 Task: Create a due date automation trigger when advanced on, on the monday of the week before a card is due add dates starting this week at 11:00 AM.
Action: Mouse moved to (1227, 90)
Screenshot: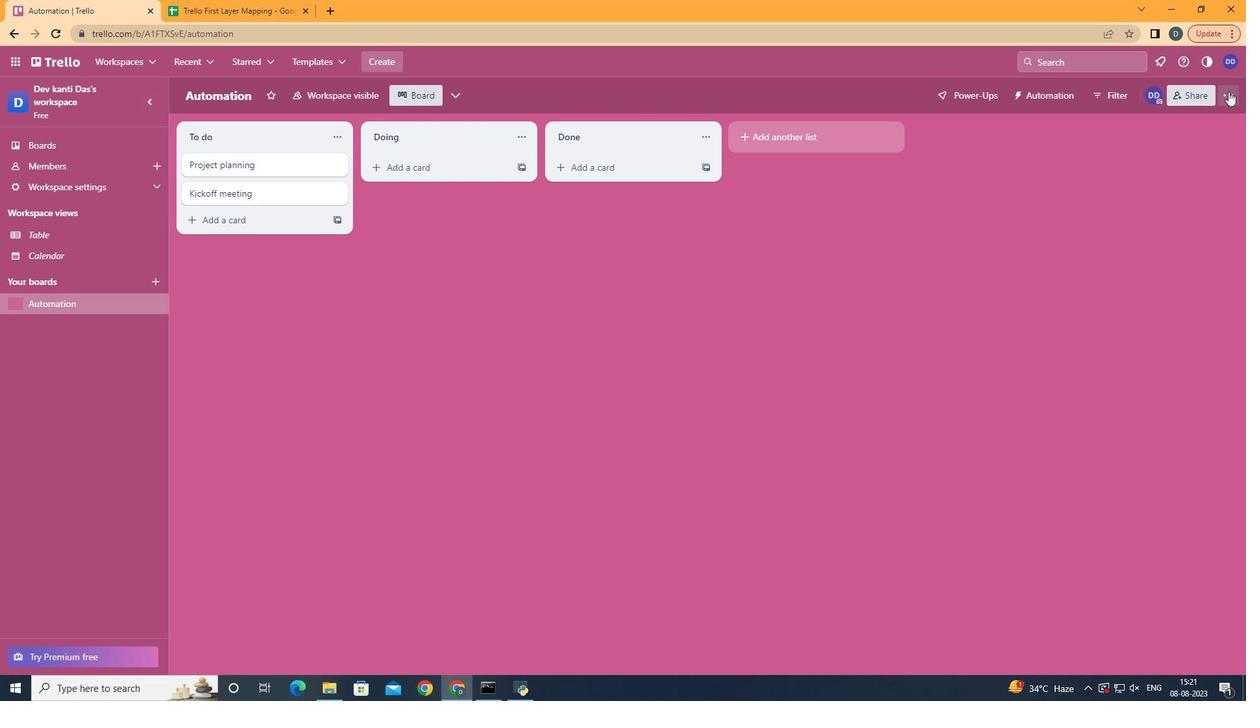 
Action: Mouse pressed left at (1227, 90)
Screenshot: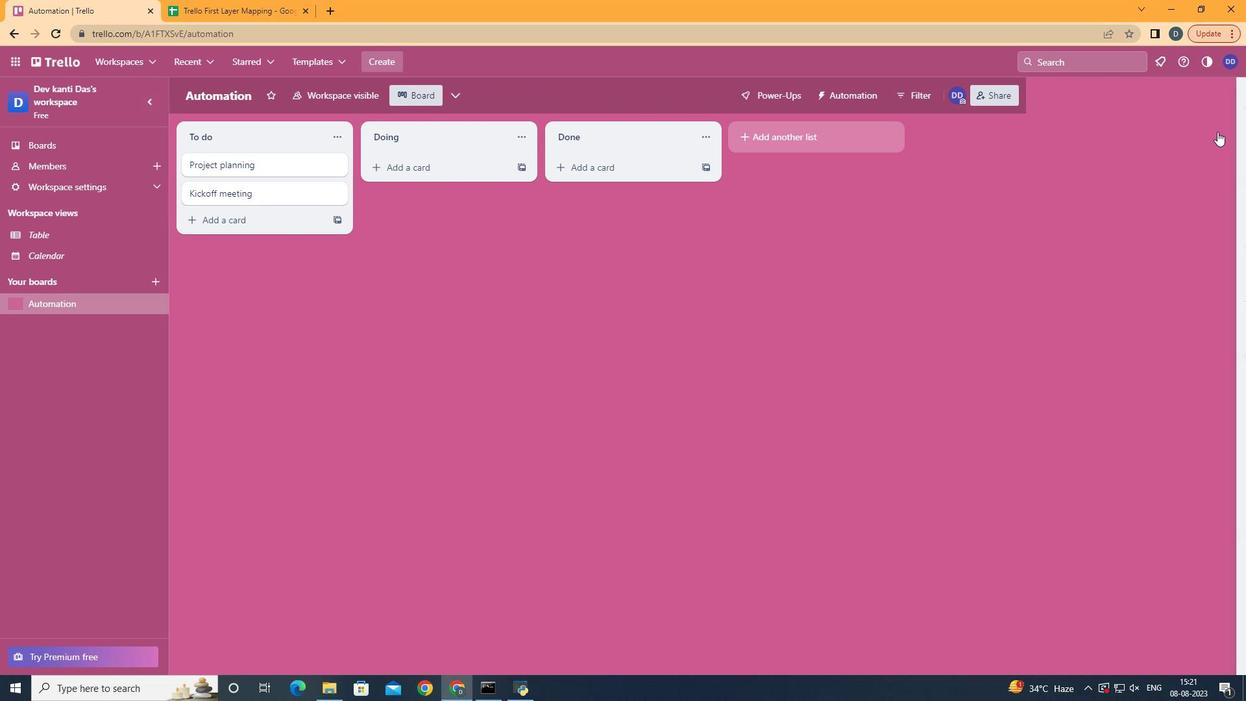 
Action: Mouse moved to (1091, 272)
Screenshot: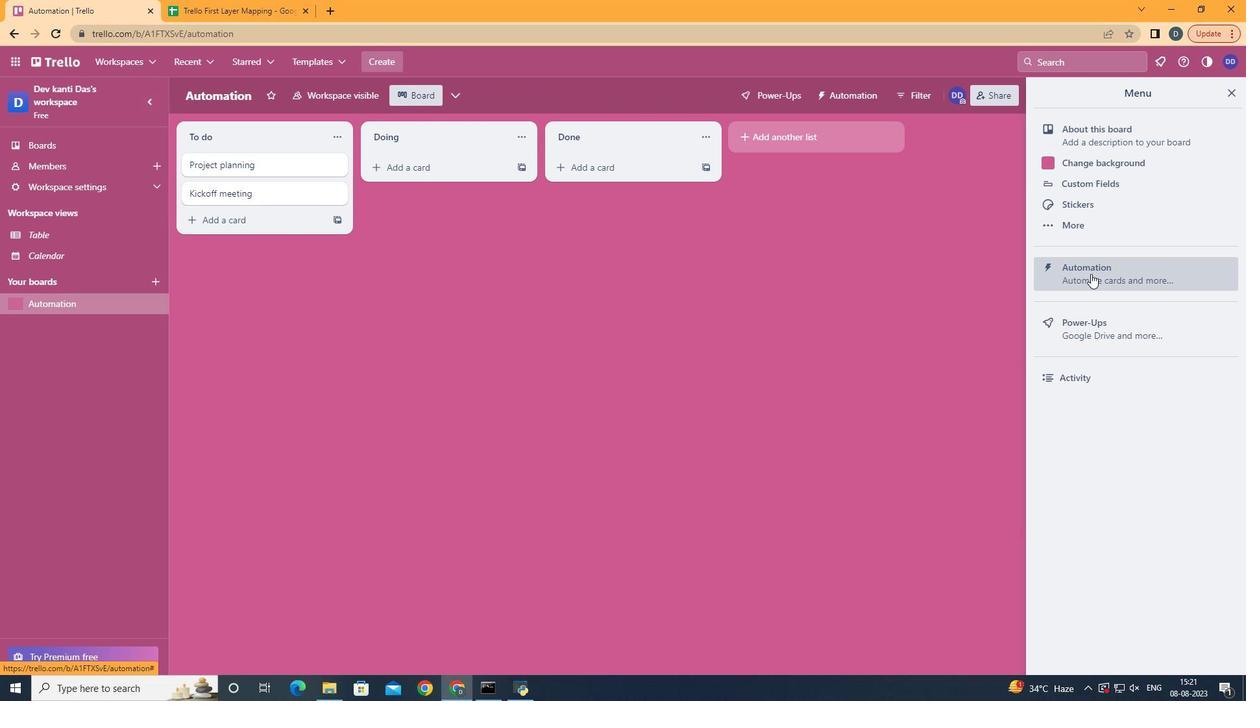 
Action: Mouse pressed left at (1091, 272)
Screenshot: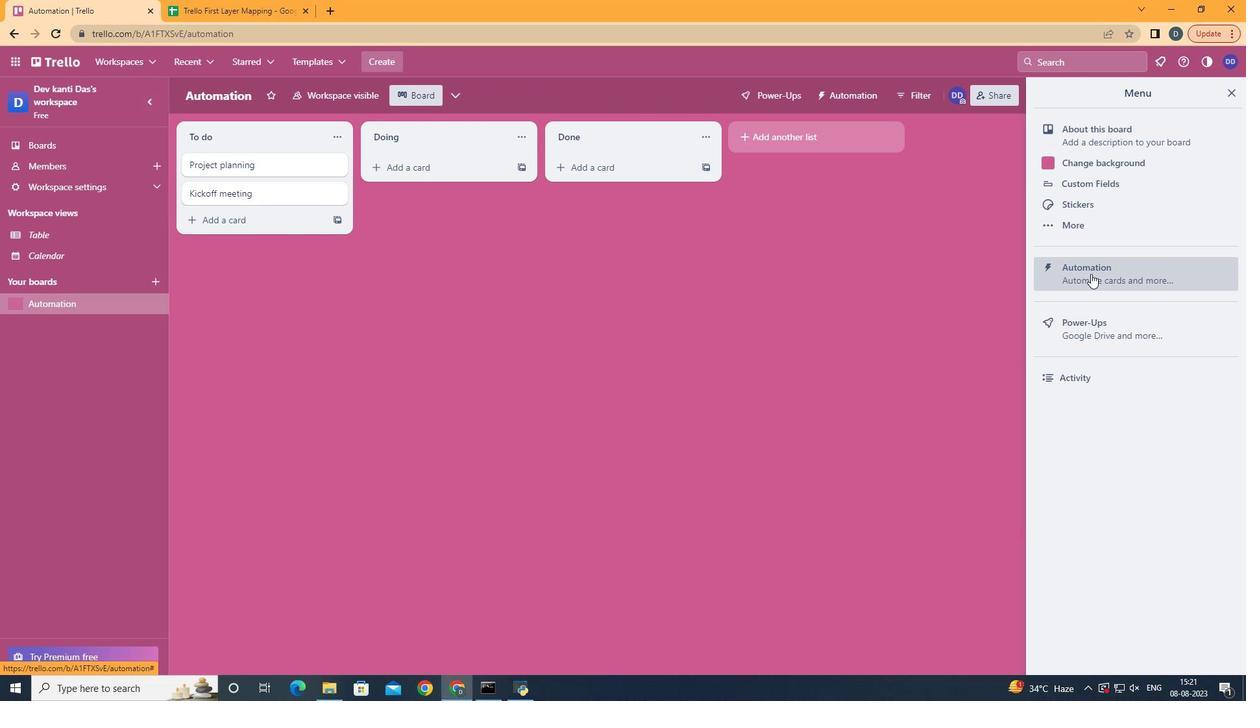 
Action: Mouse moved to (227, 257)
Screenshot: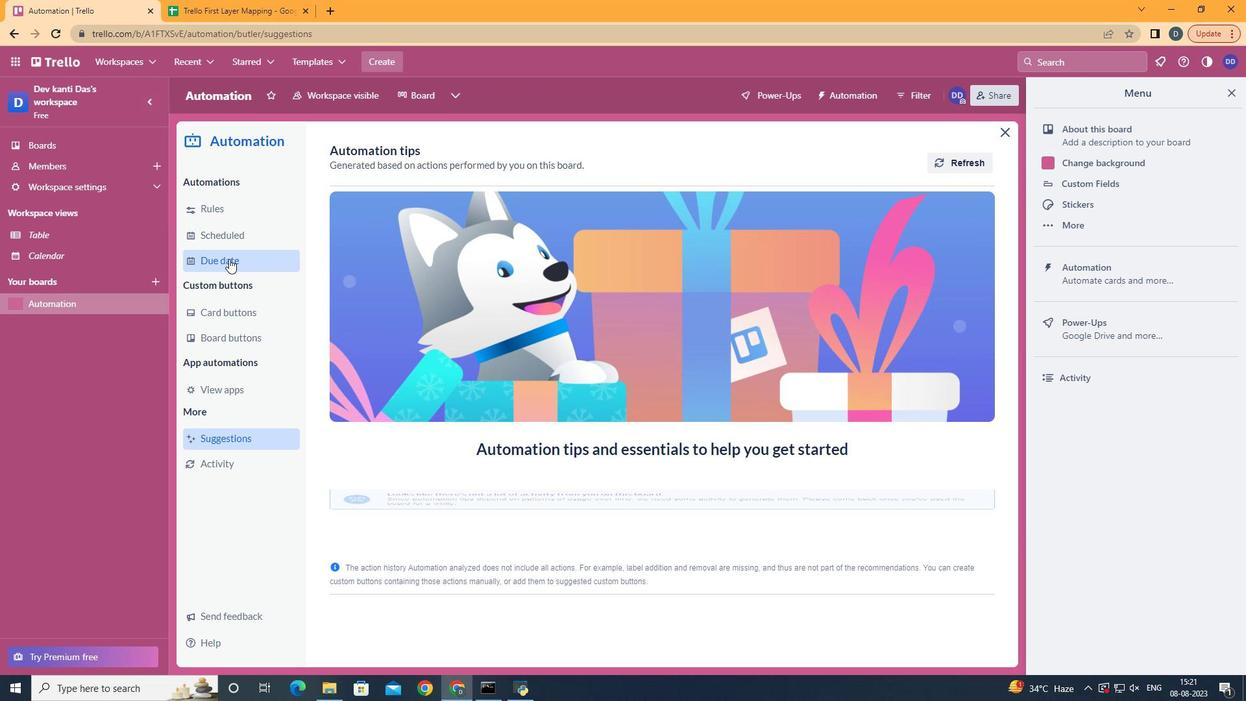 
Action: Mouse pressed left at (227, 257)
Screenshot: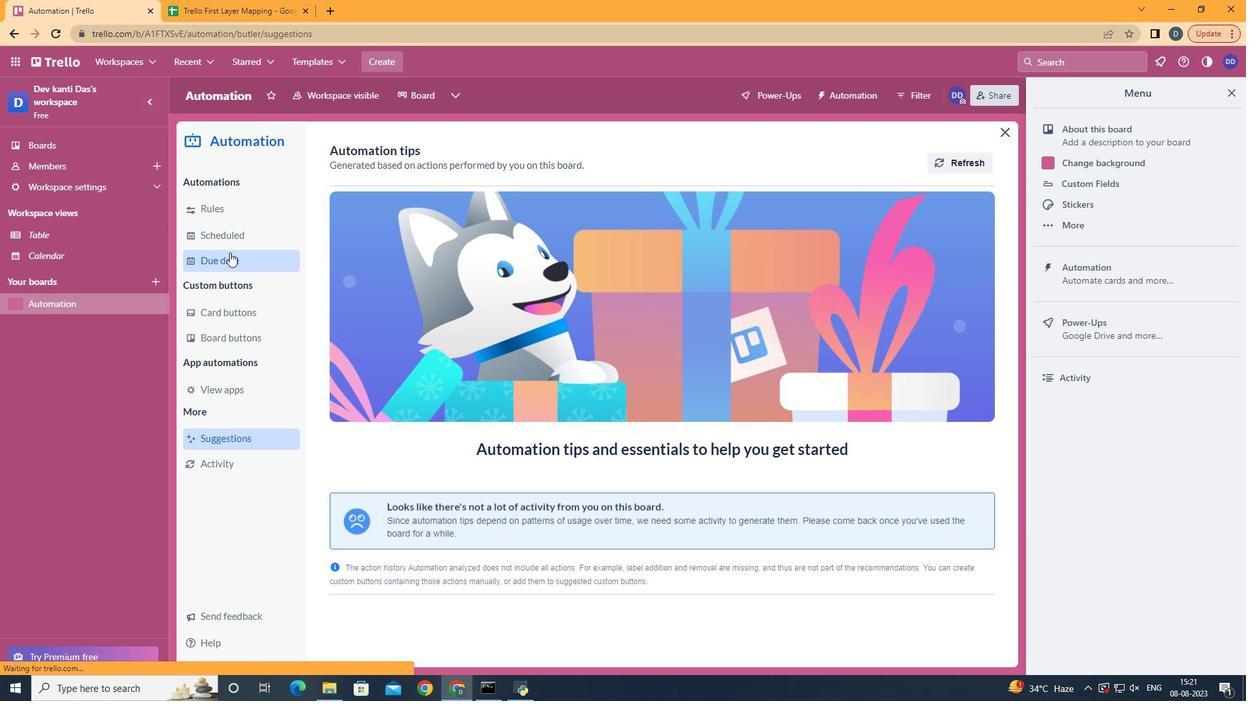 
Action: Mouse moved to (909, 165)
Screenshot: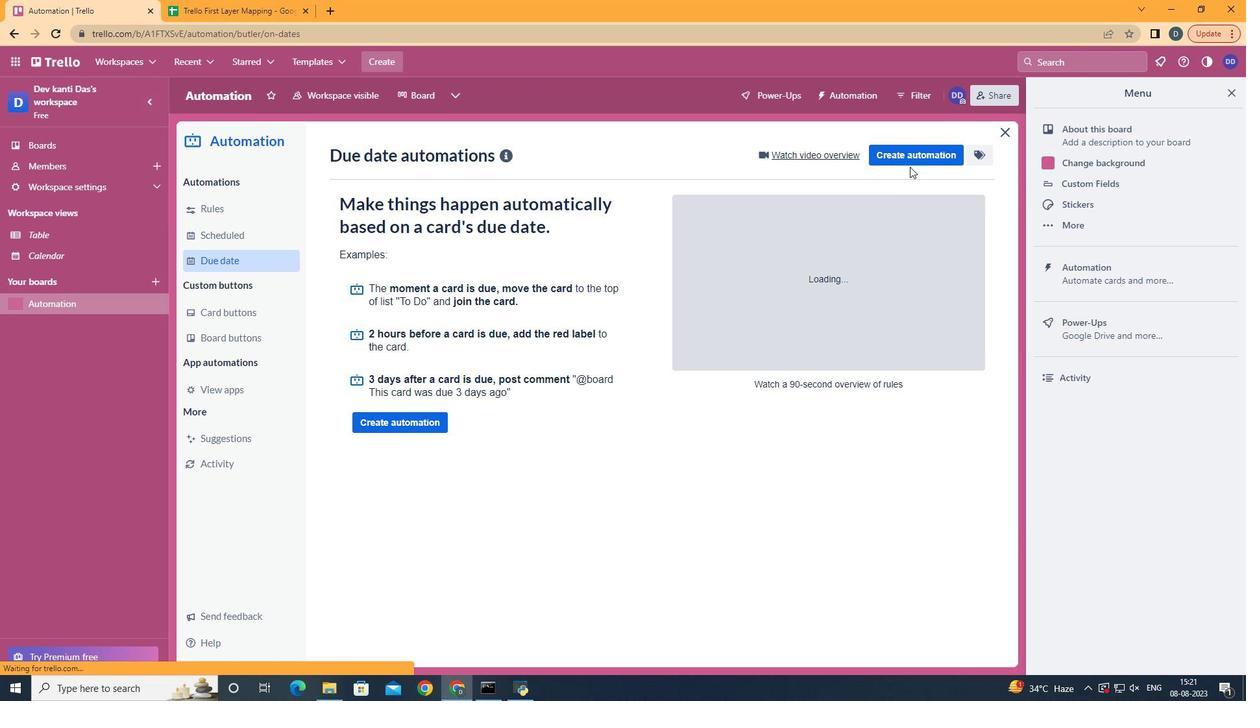 
Action: Mouse pressed left at (909, 165)
Screenshot: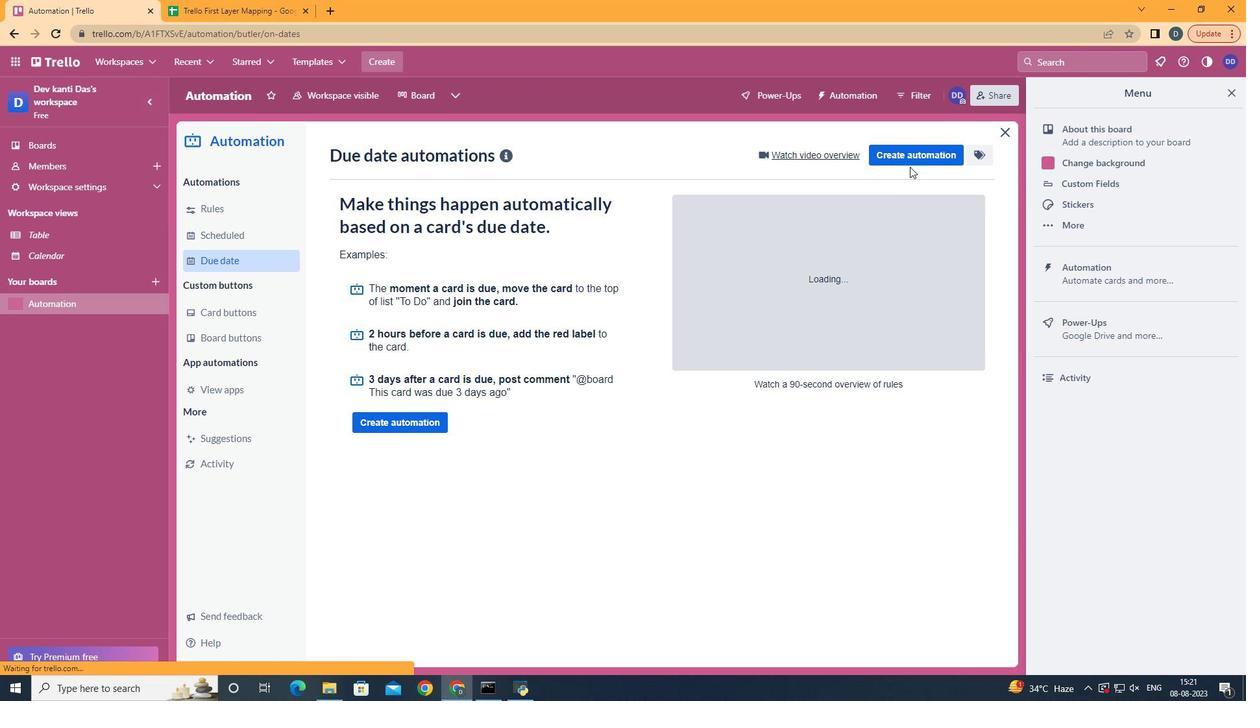 
Action: Mouse moved to (908, 158)
Screenshot: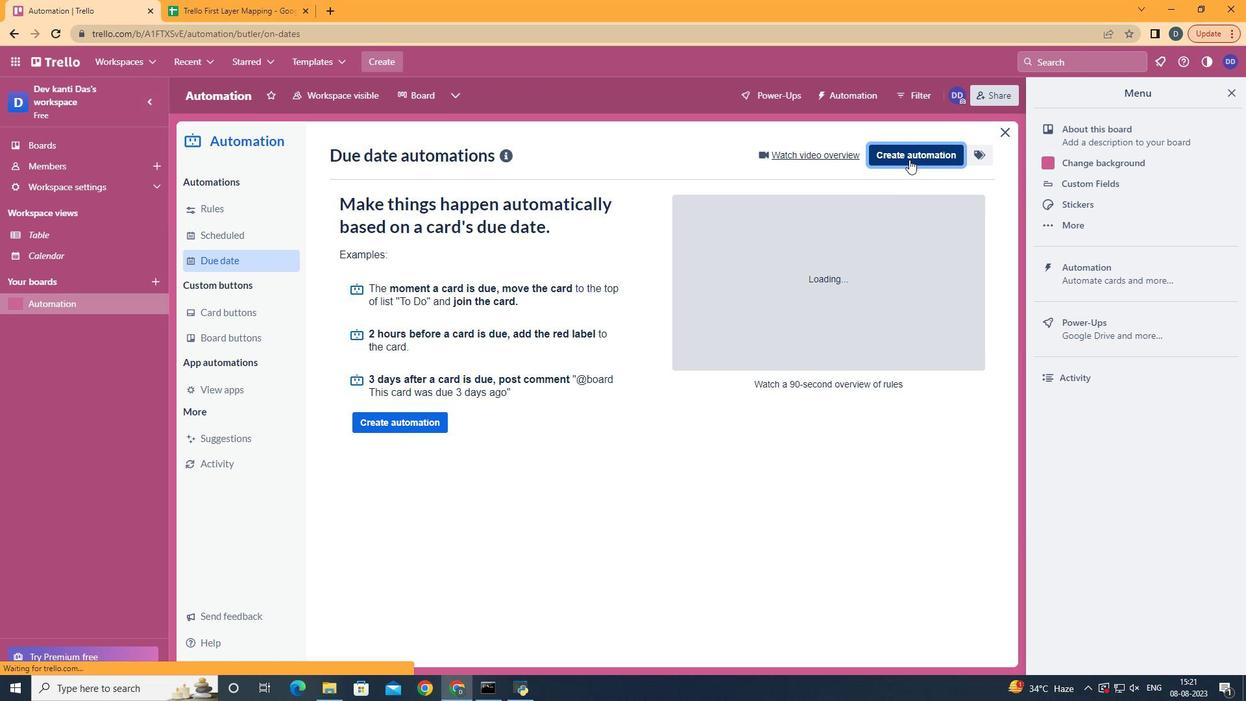 
Action: Mouse pressed left at (908, 158)
Screenshot: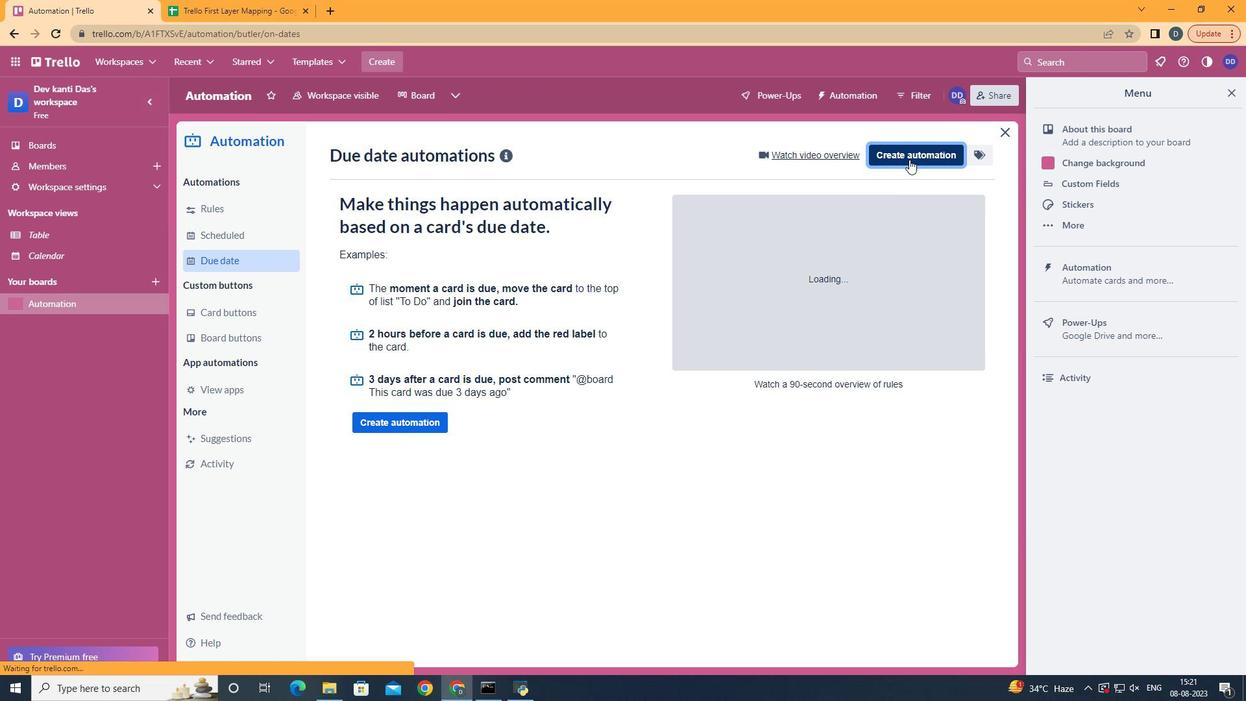 
Action: Mouse moved to (665, 283)
Screenshot: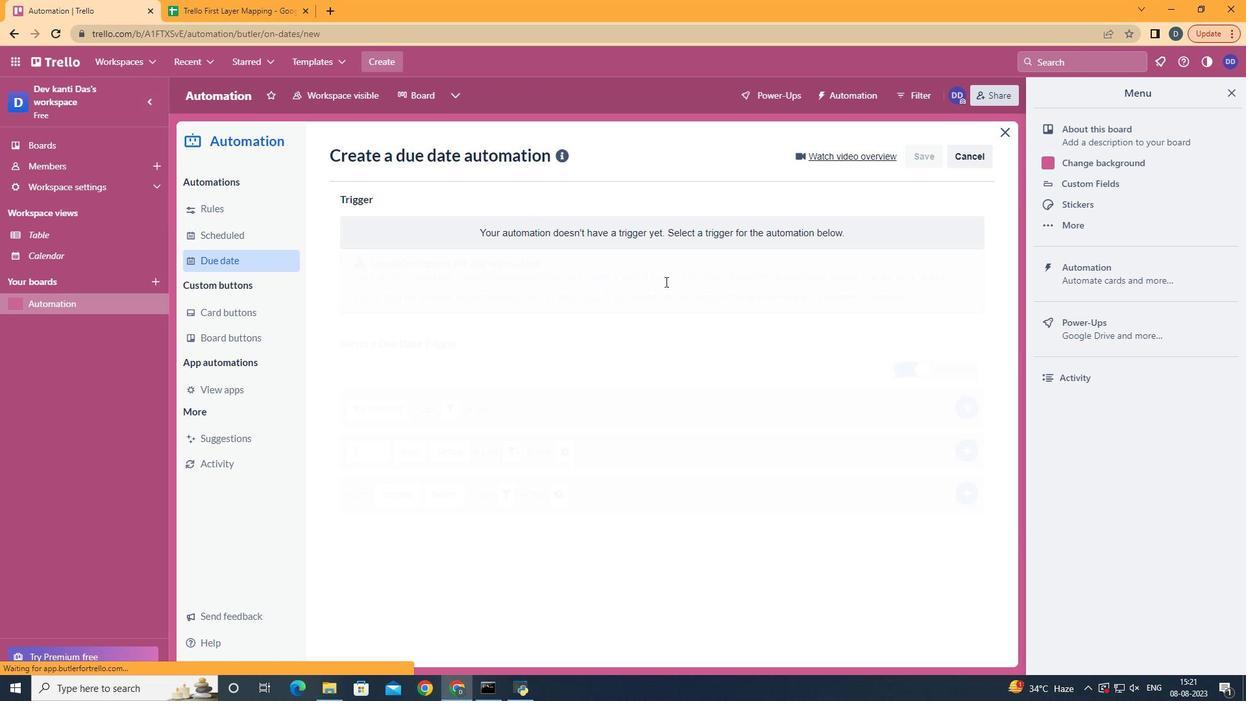 
Action: Mouse pressed left at (665, 283)
Screenshot: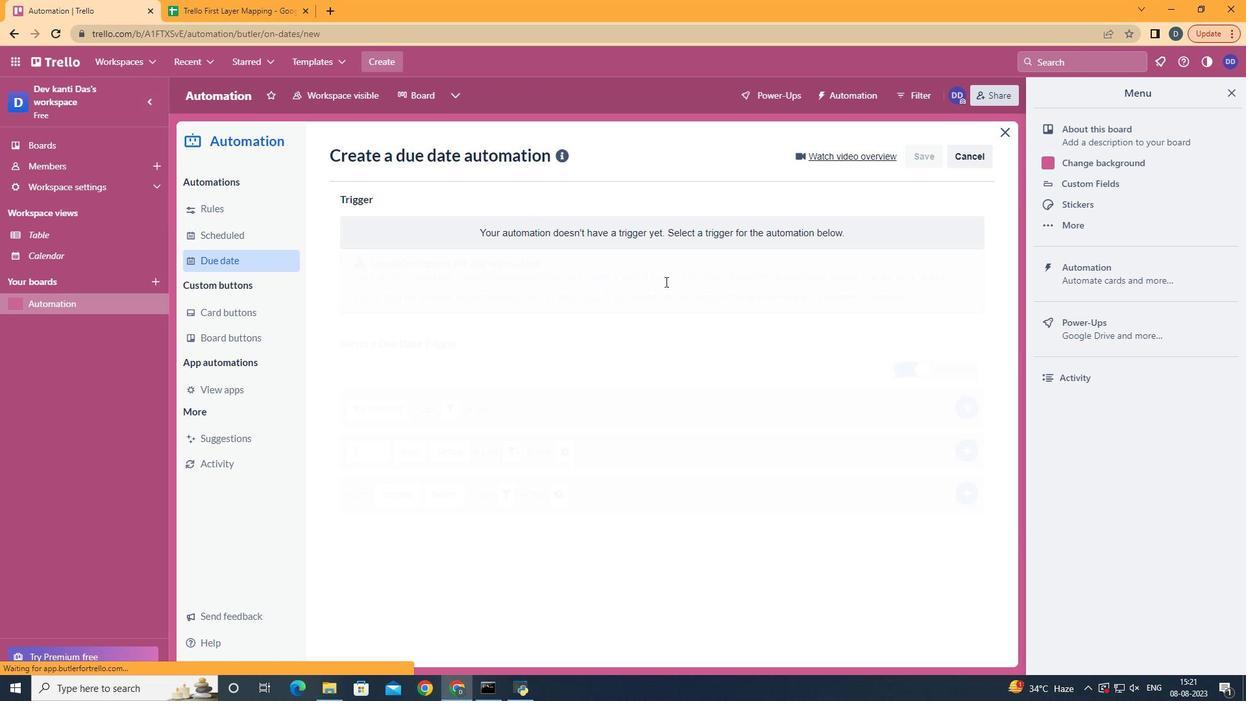 
Action: Mouse moved to (459, 622)
Screenshot: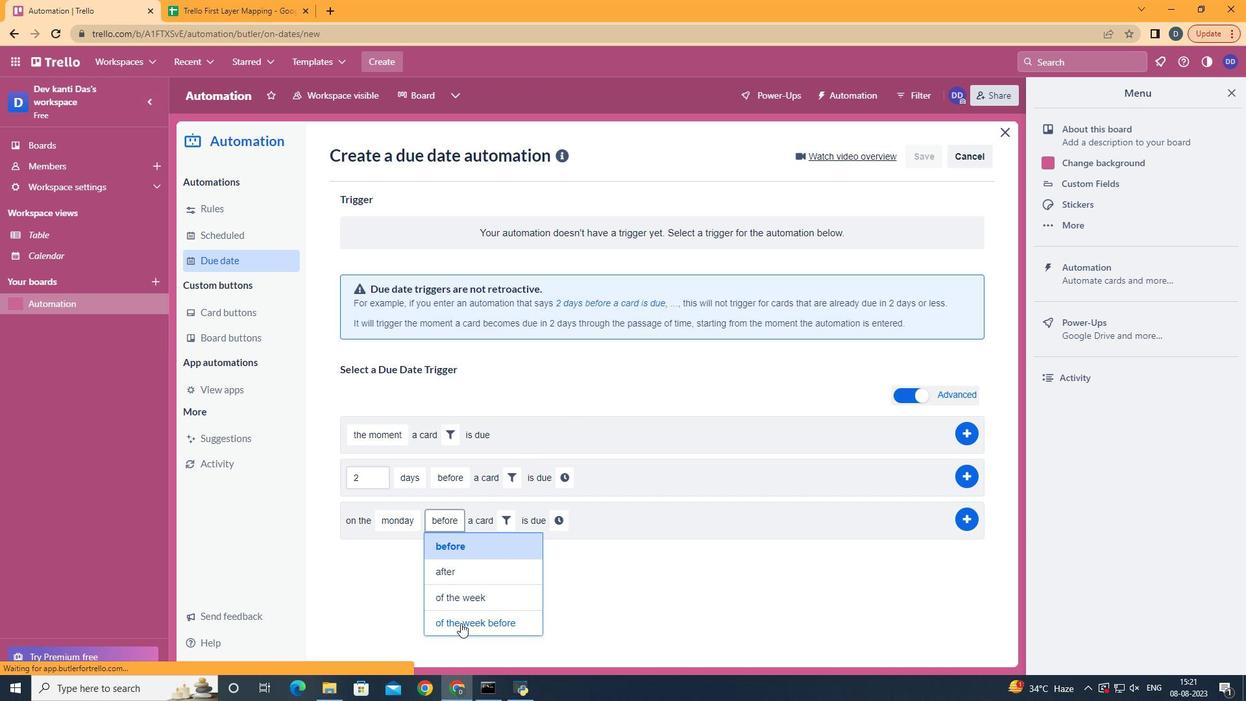 
Action: Mouse pressed left at (459, 622)
Screenshot: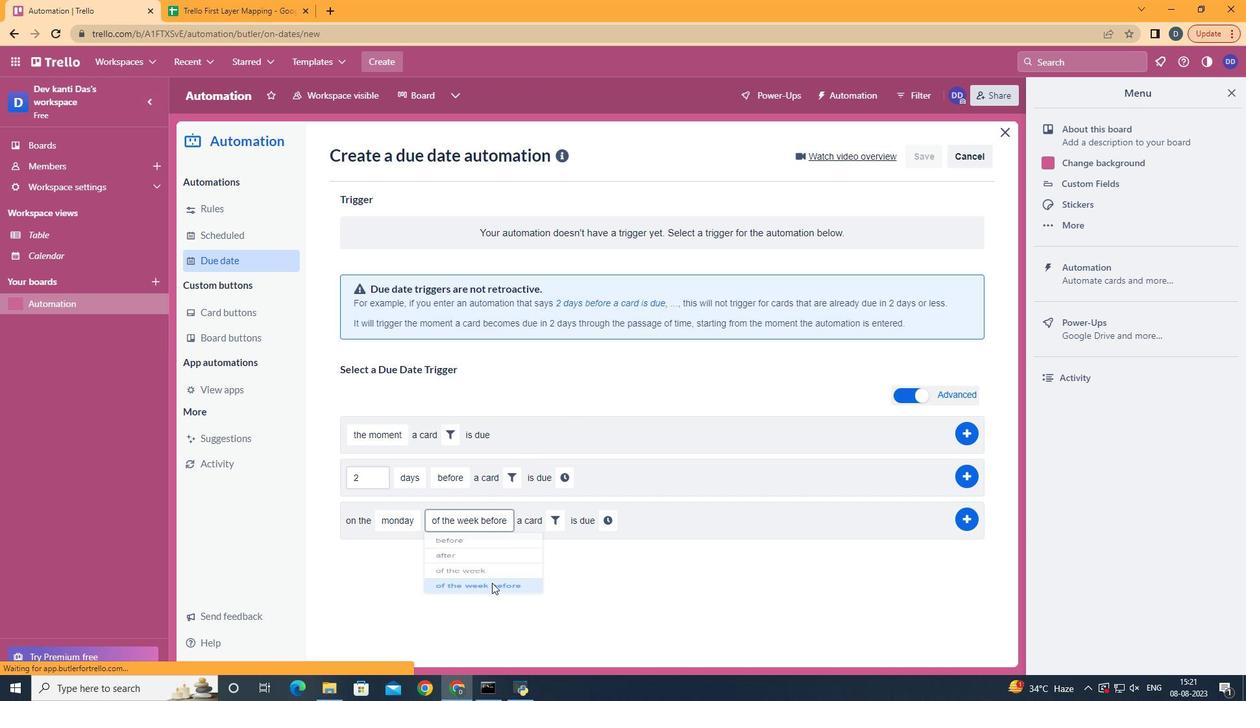 
Action: Mouse moved to (551, 518)
Screenshot: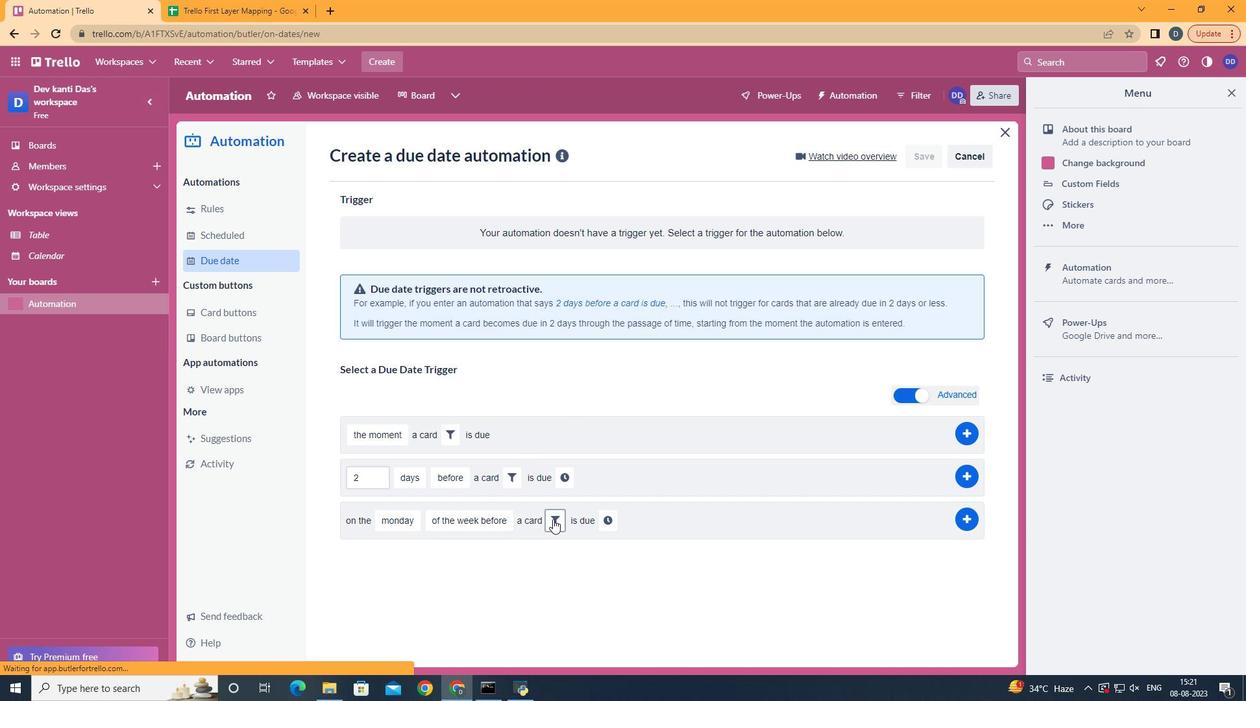 
Action: Mouse pressed left at (551, 518)
Screenshot: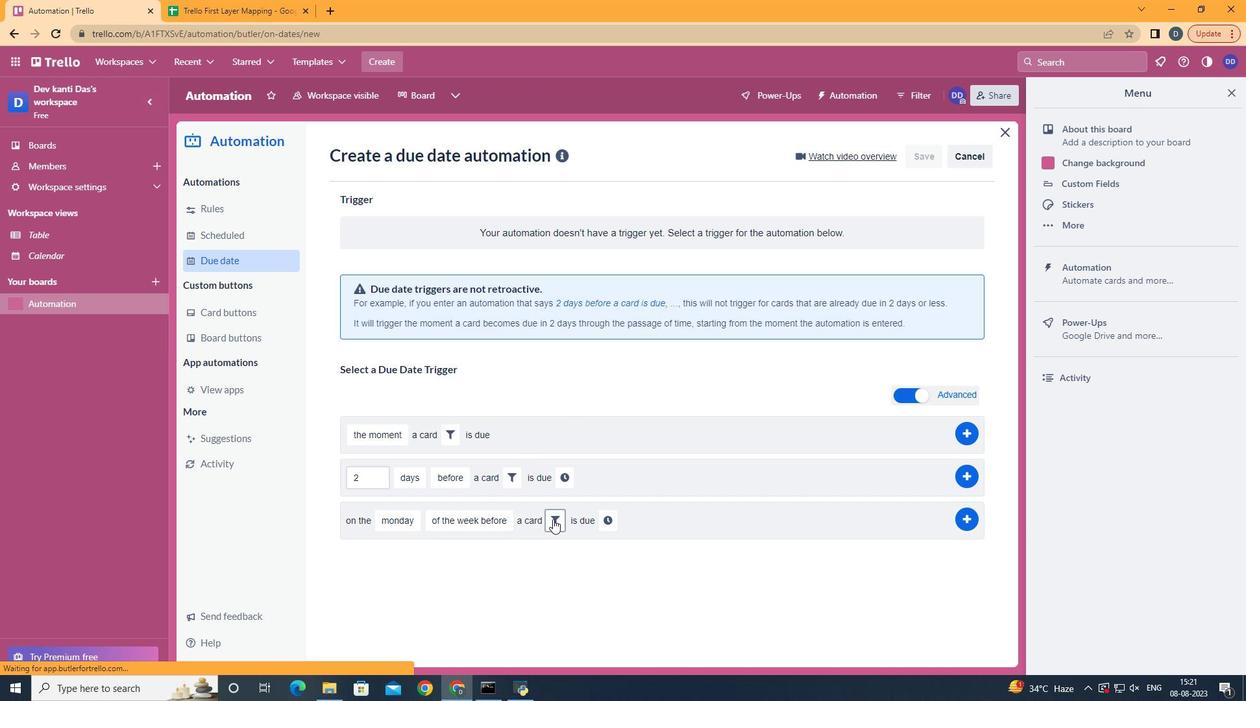 
Action: Mouse moved to (612, 562)
Screenshot: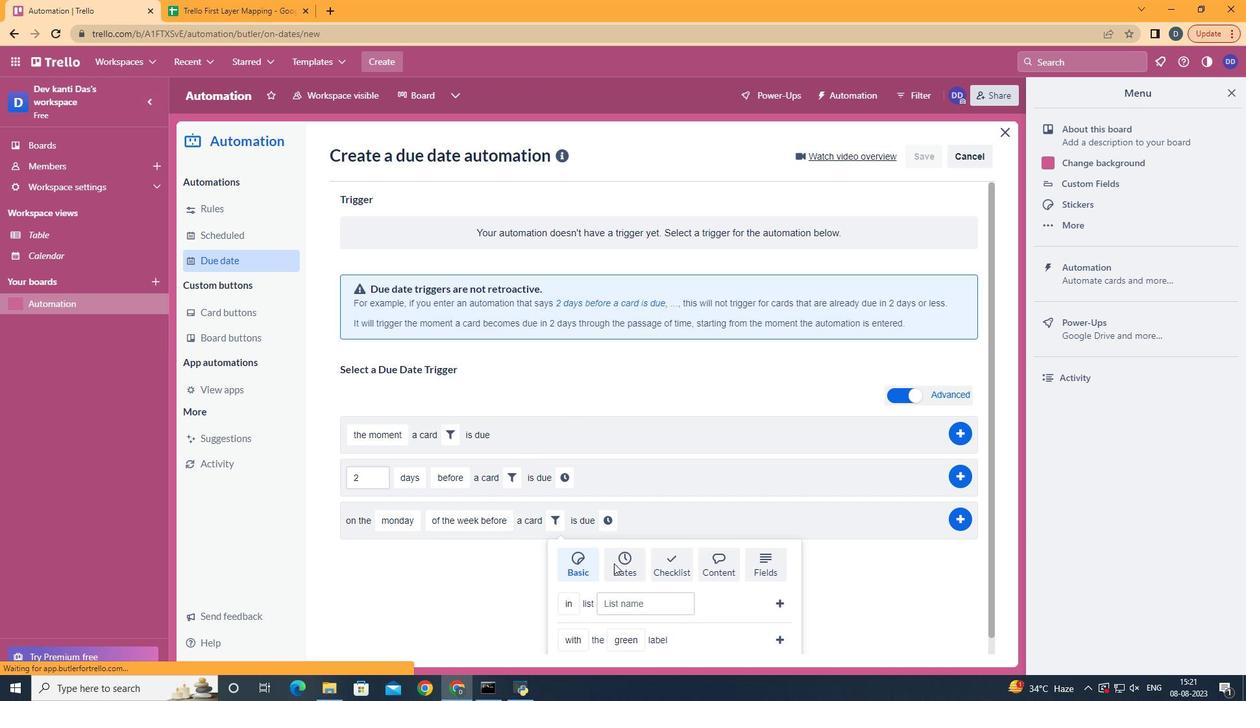 
Action: Mouse pressed left at (612, 562)
Screenshot: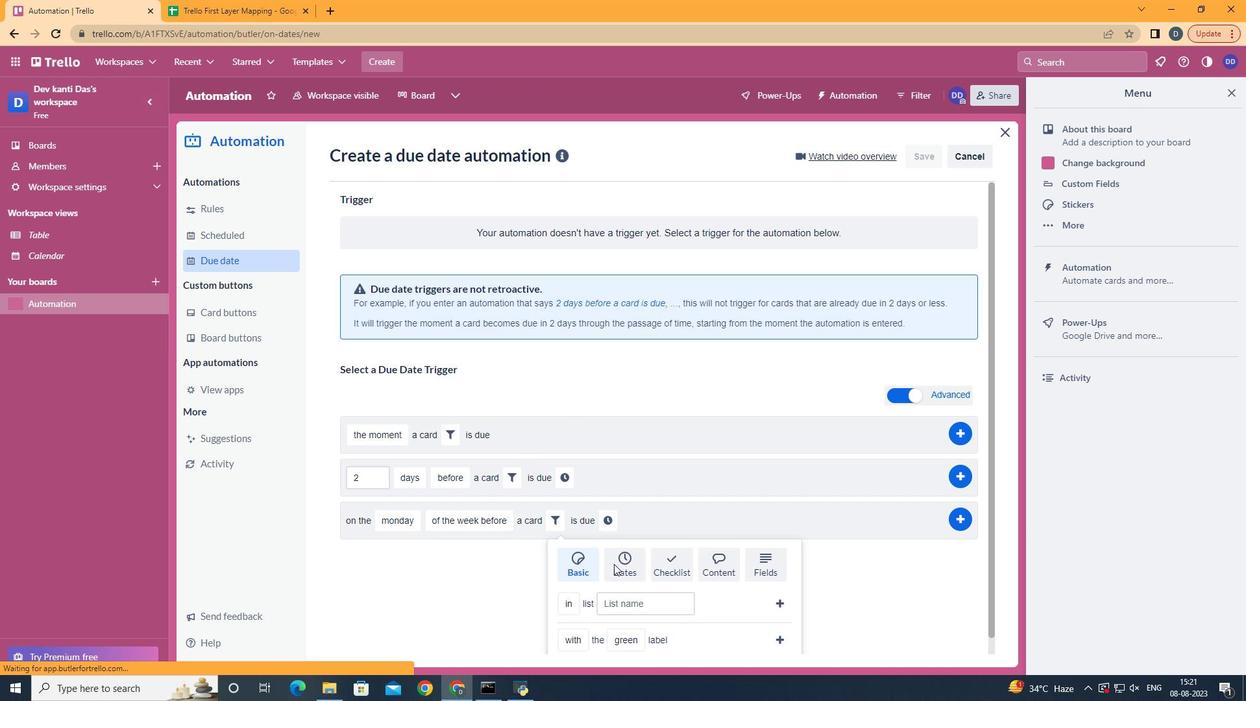 
Action: Mouse moved to (627, 568)
Screenshot: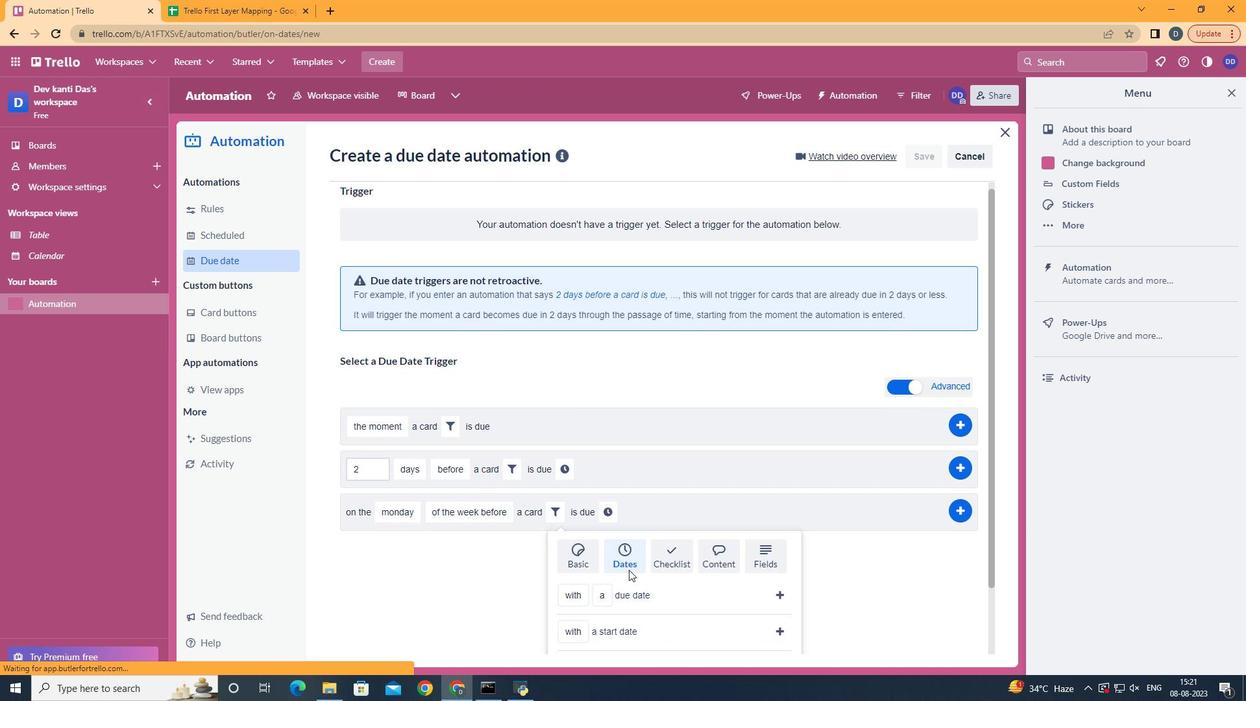 
Action: Mouse scrolled (627, 568) with delta (0, 0)
Screenshot: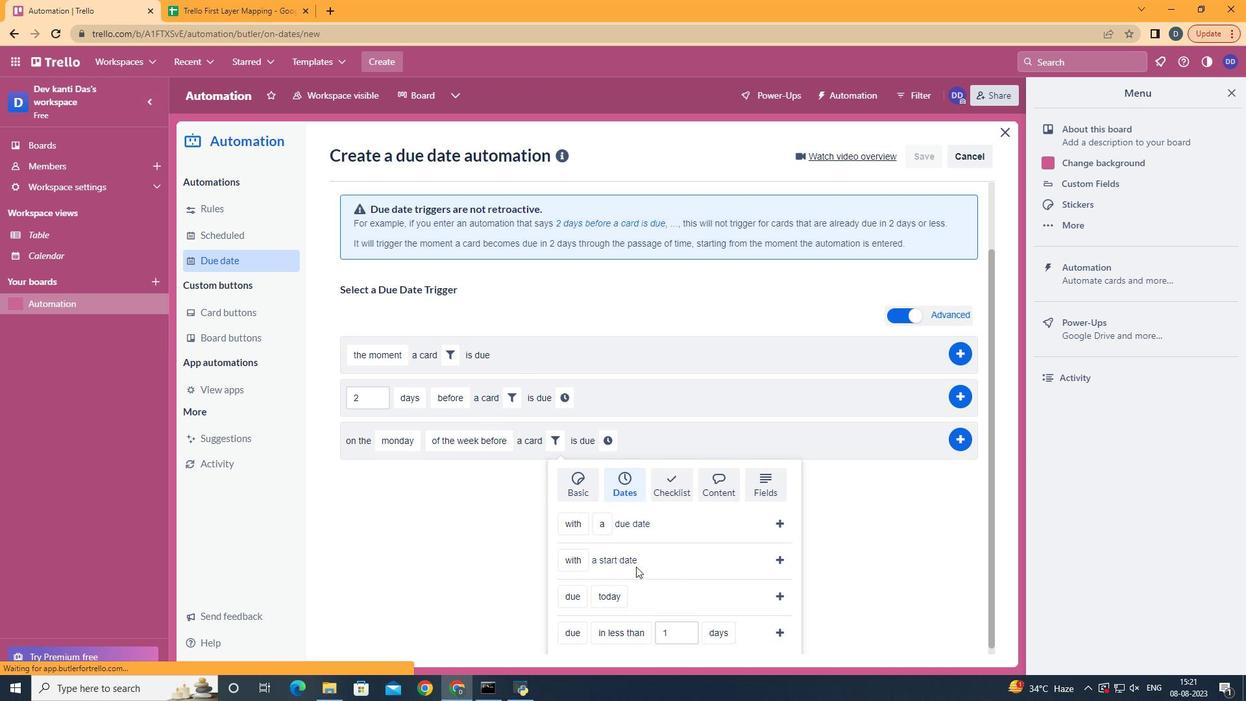 
Action: Mouse scrolled (627, 568) with delta (0, 0)
Screenshot: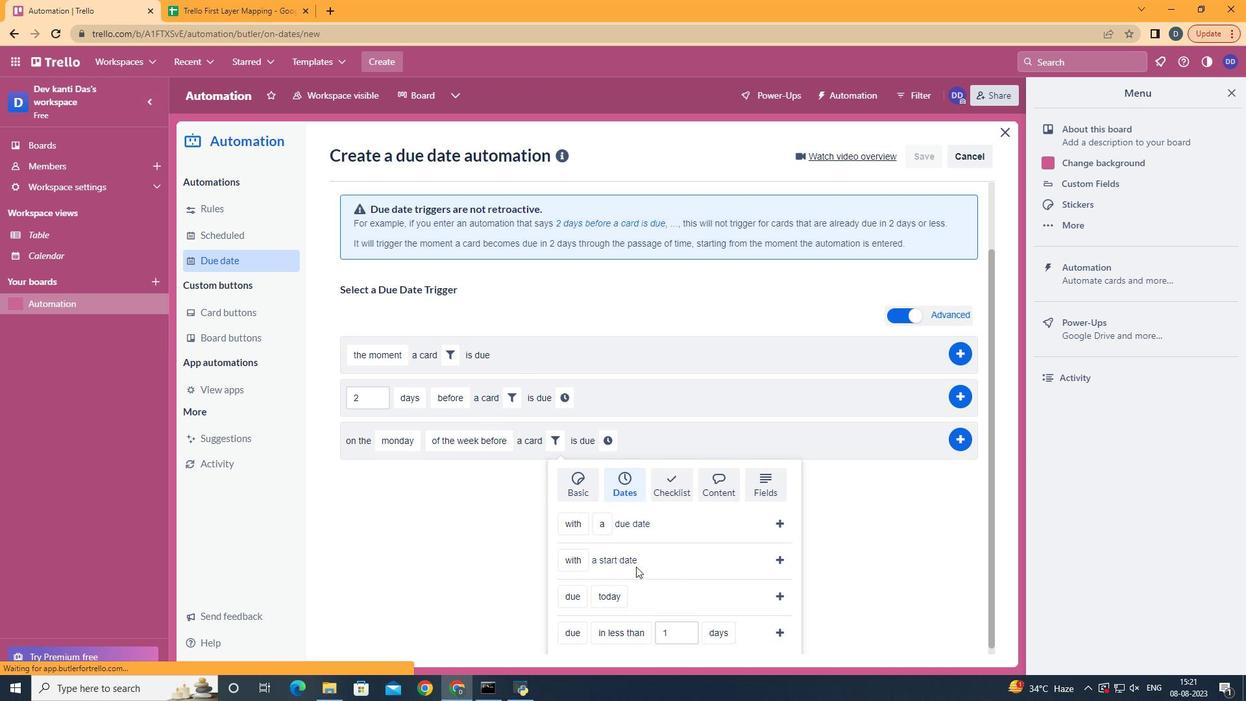 
Action: Mouse scrolled (627, 568) with delta (0, 0)
Screenshot: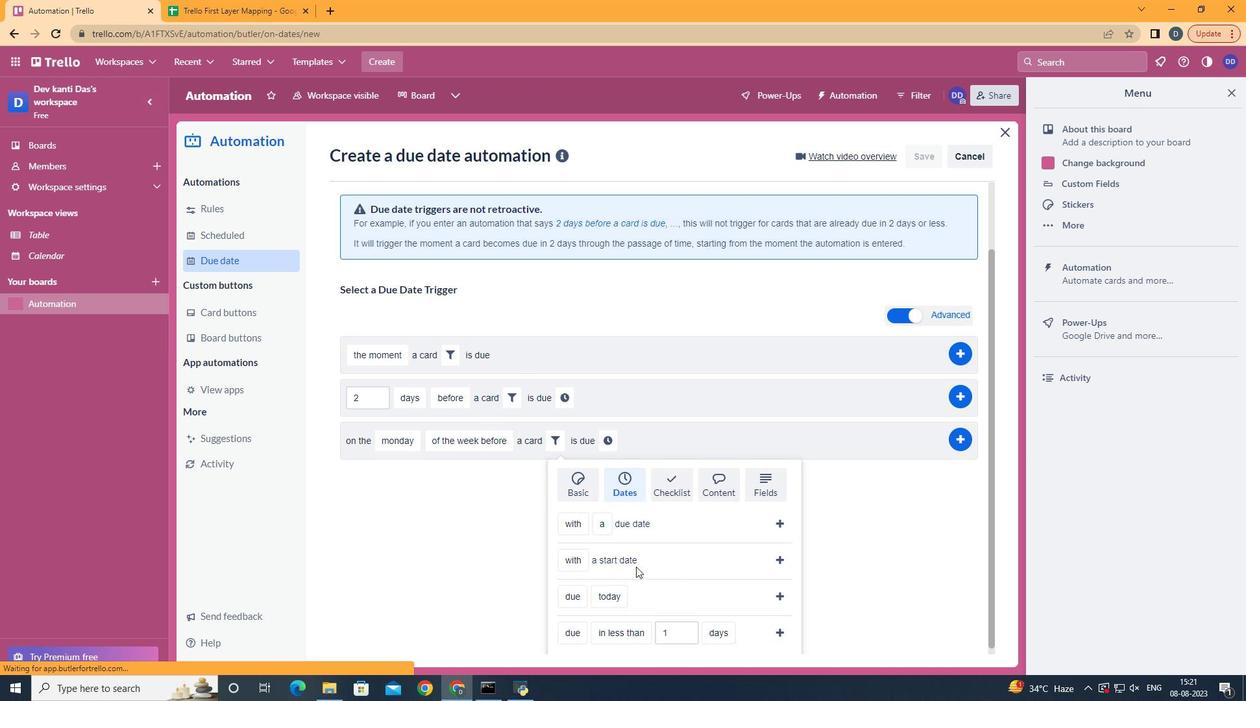 
Action: Mouse moved to (627, 568)
Screenshot: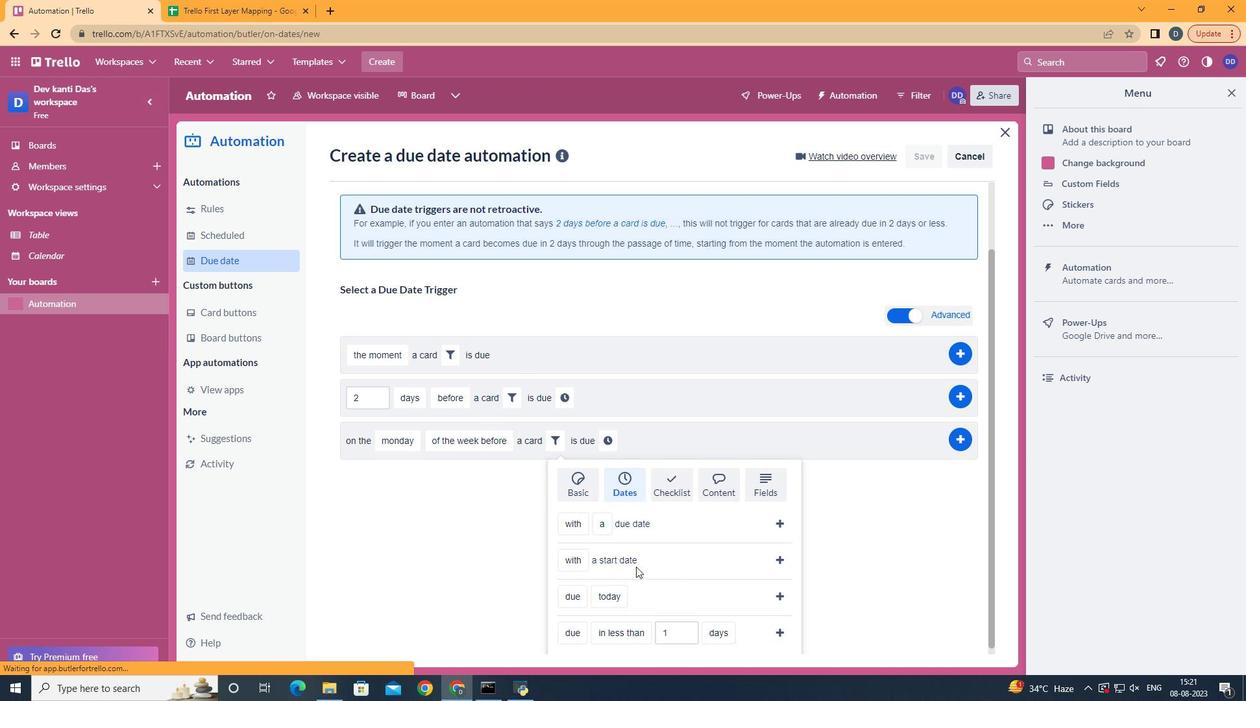
Action: Mouse scrolled (627, 568) with delta (0, 0)
Screenshot: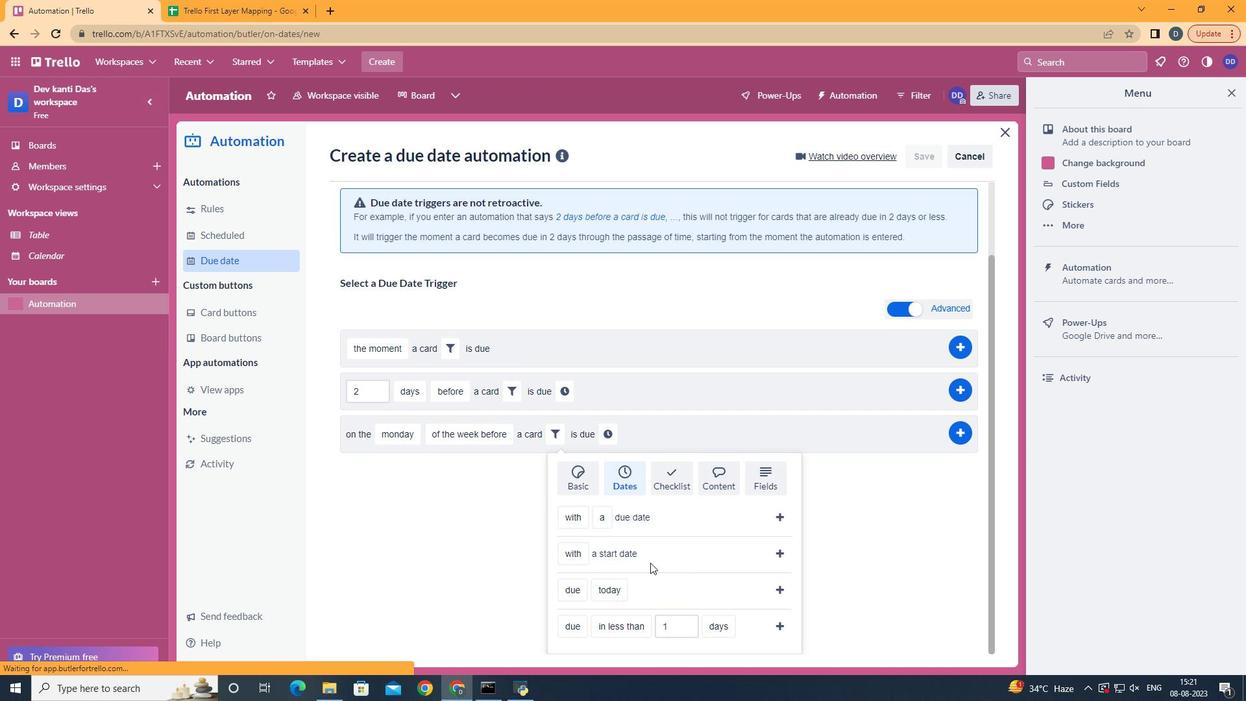 
Action: Mouse scrolled (627, 568) with delta (0, 0)
Screenshot: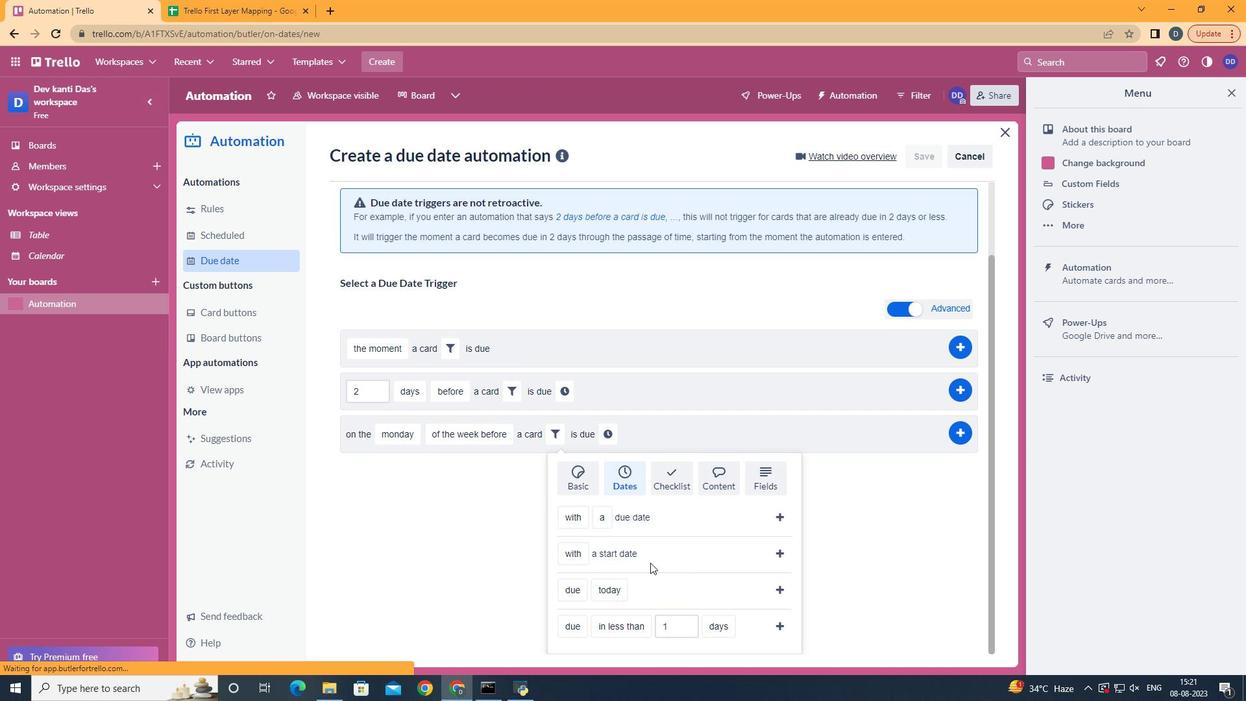 
Action: Mouse moved to (588, 537)
Screenshot: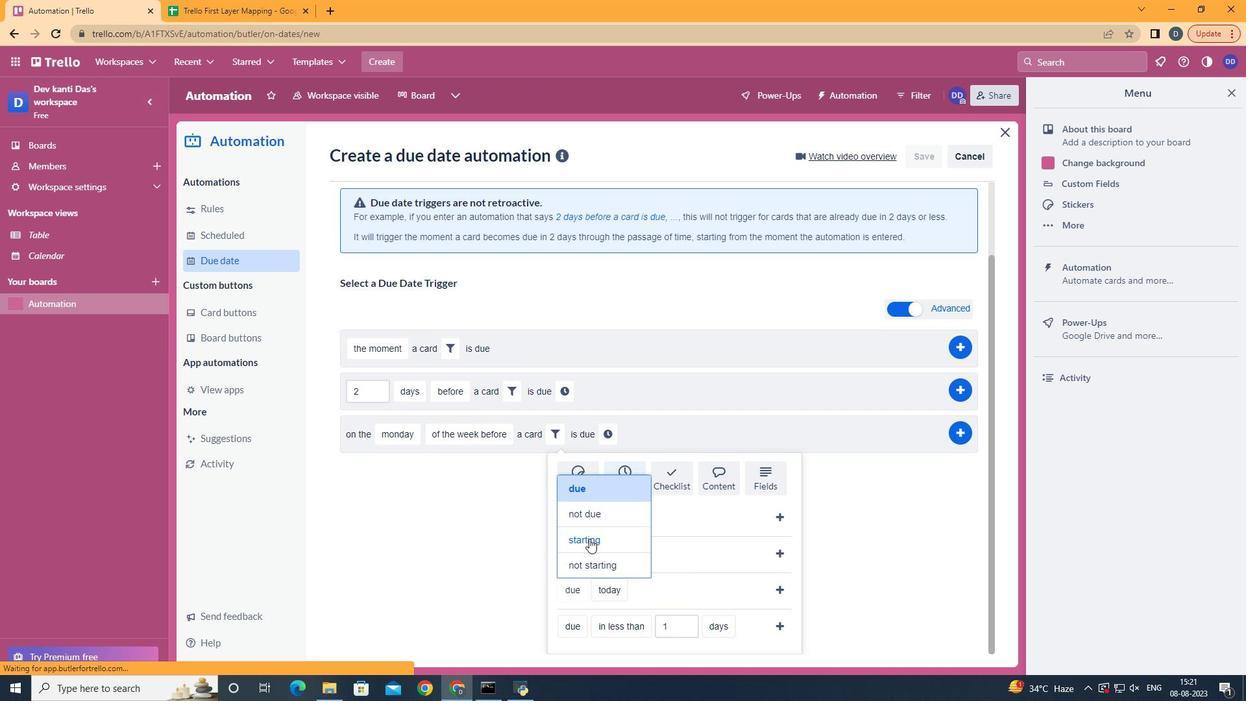 
Action: Mouse pressed left at (588, 537)
Screenshot: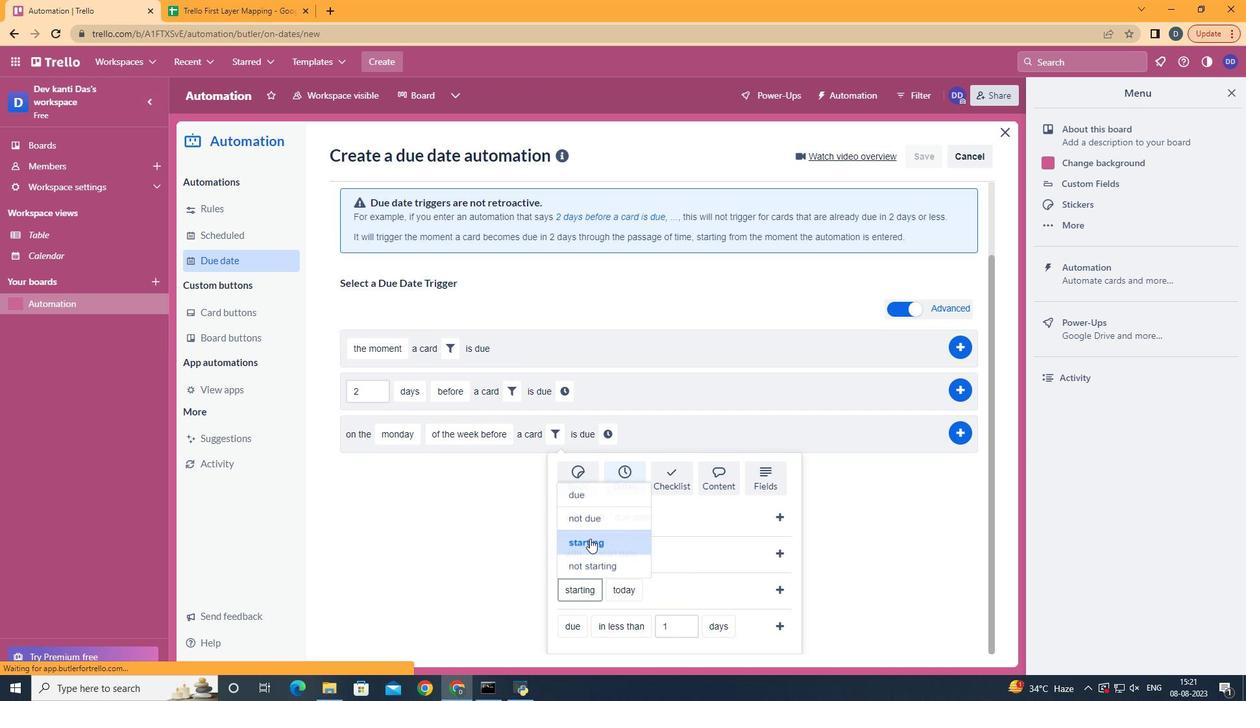 
Action: Mouse moved to (648, 485)
Screenshot: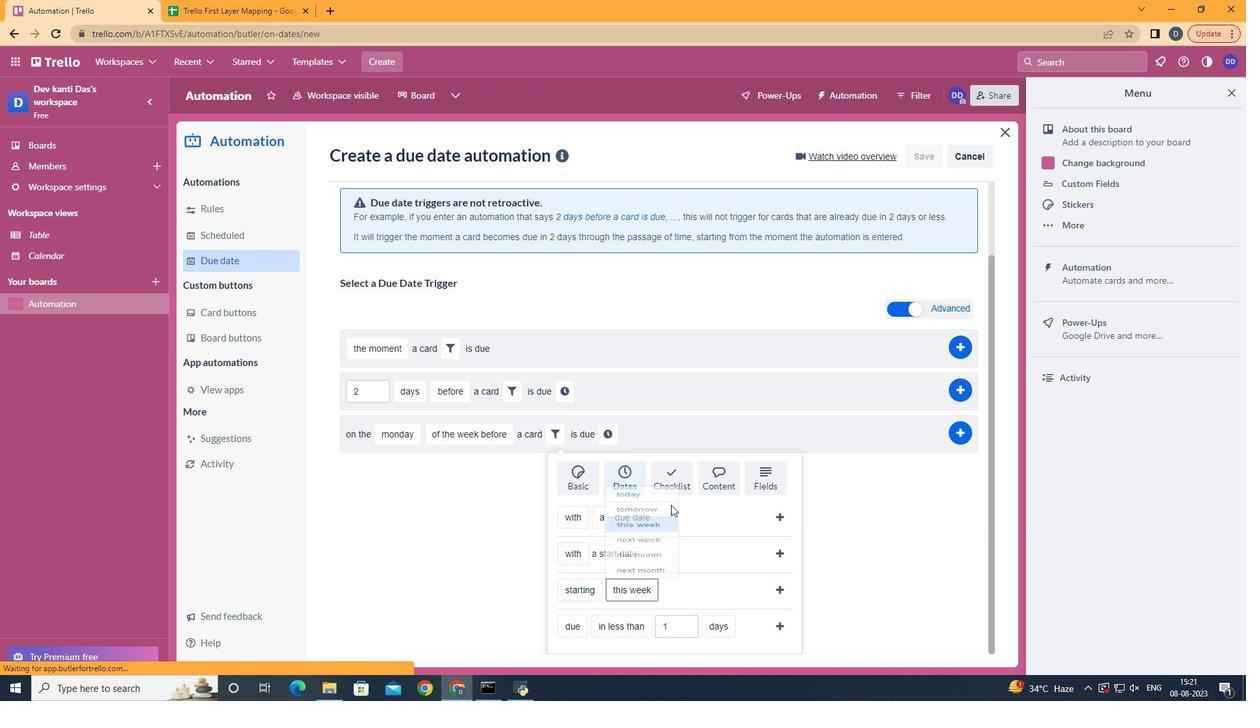 
Action: Mouse pressed left at (648, 485)
Screenshot: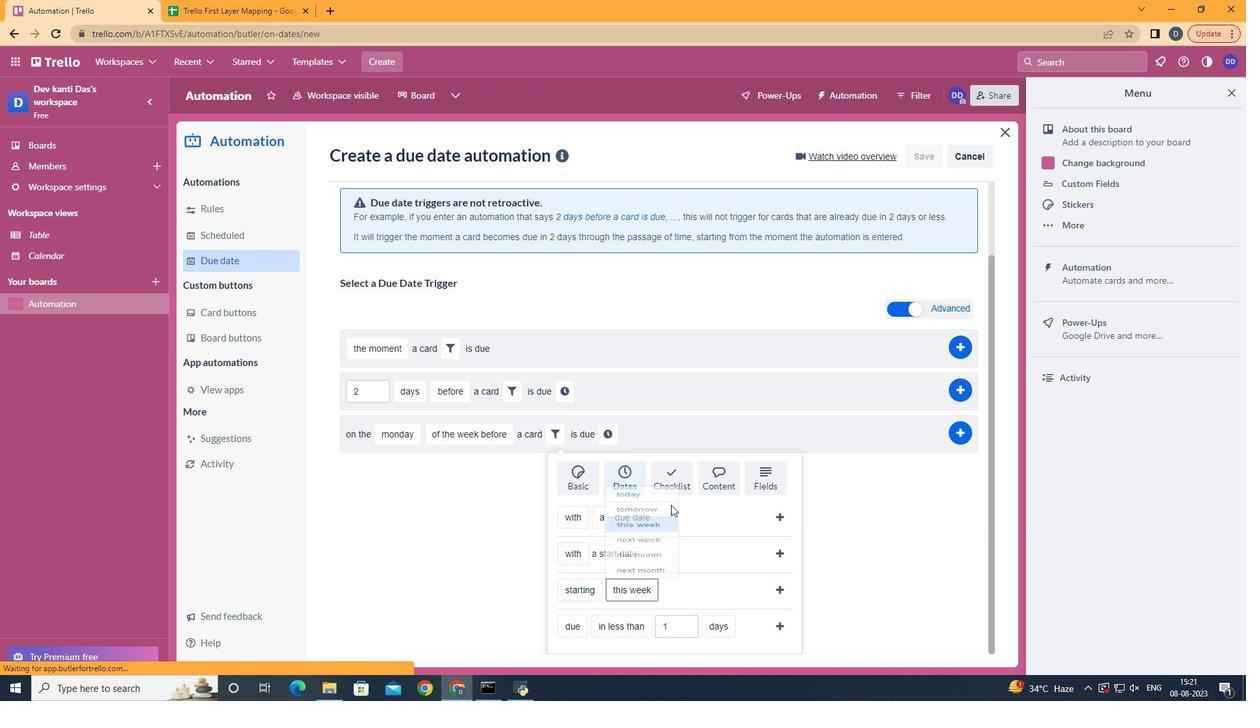 
Action: Mouse moved to (783, 585)
Screenshot: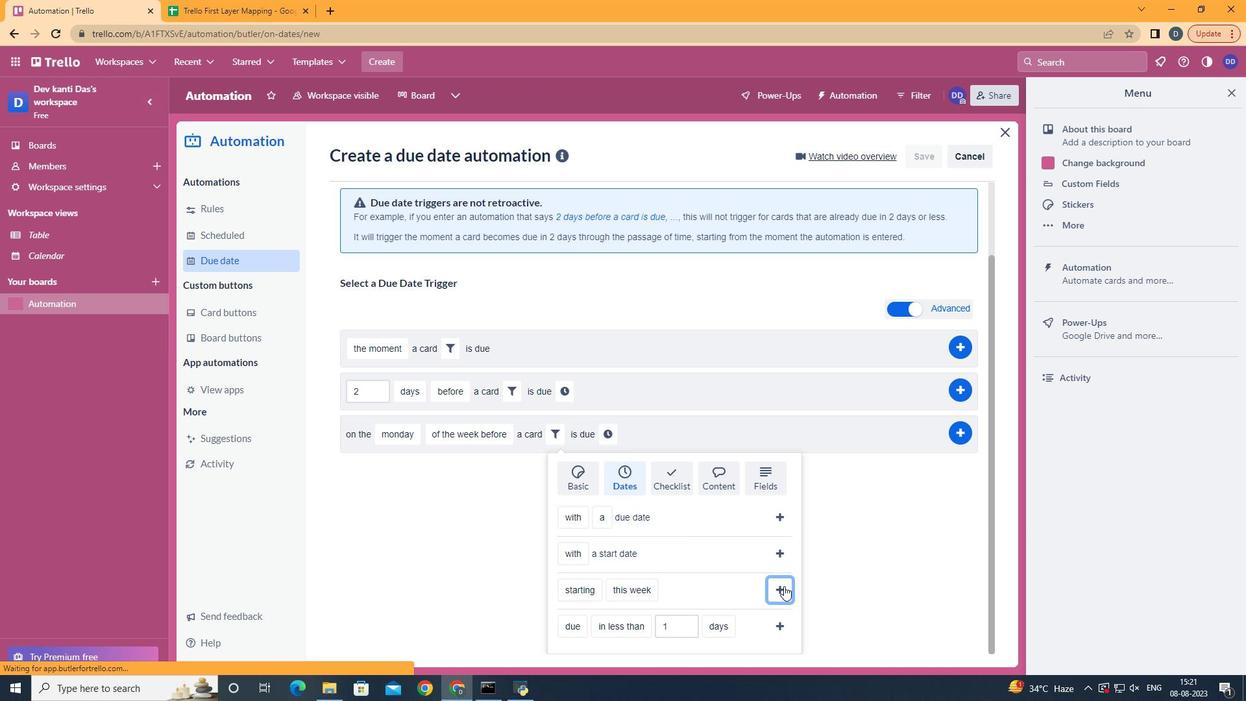 
Action: Mouse pressed left at (783, 585)
Screenshot: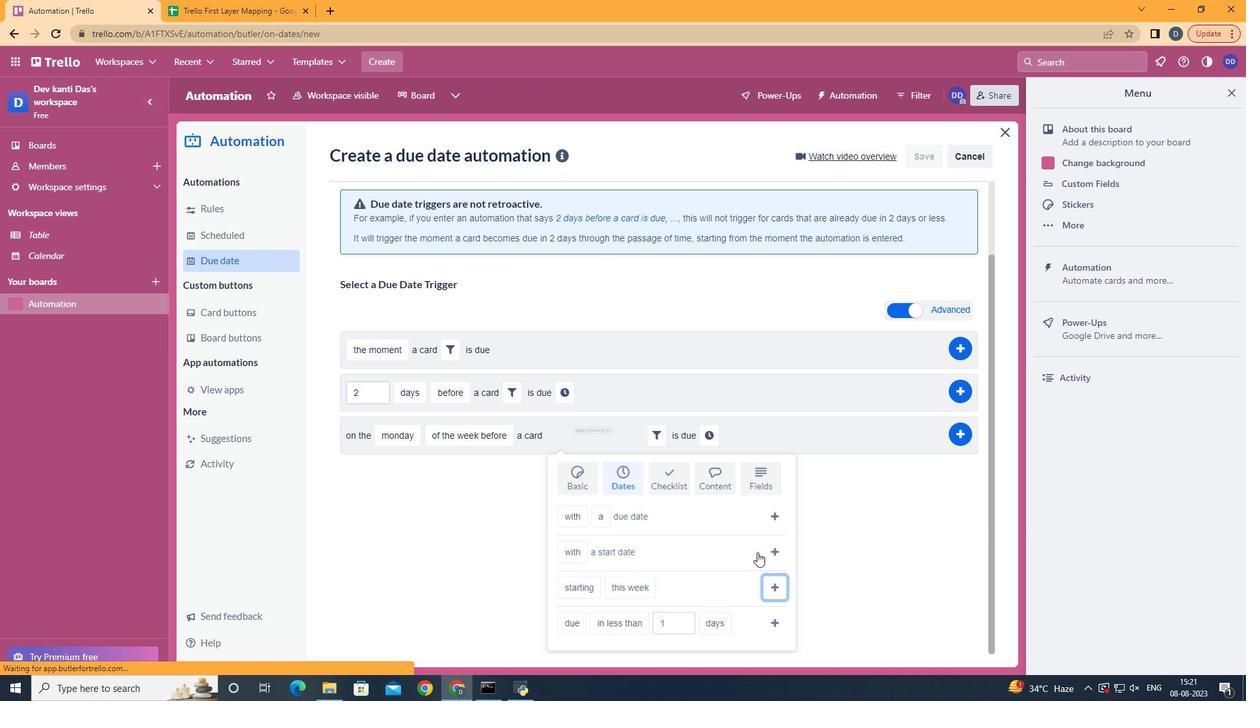 
Action: Mouse moved to (718, 520)
Screenshot: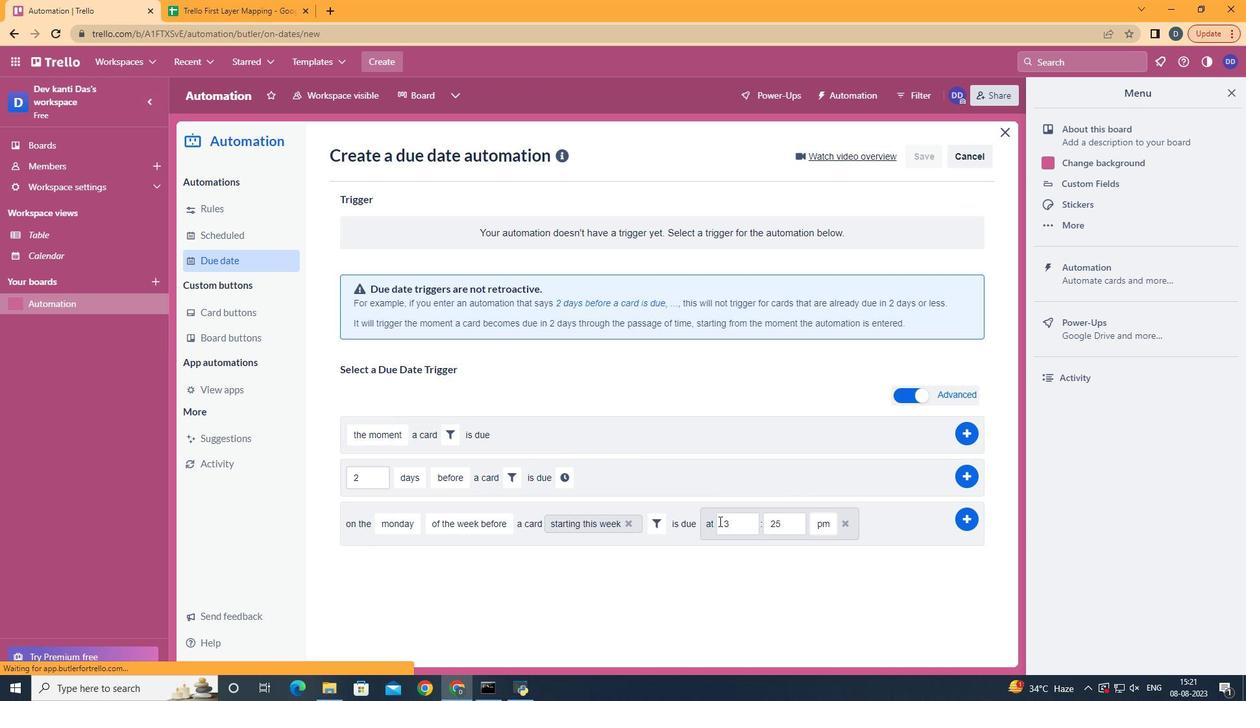 
Action: Mouse pressed left at (718, 520)
Screenshot: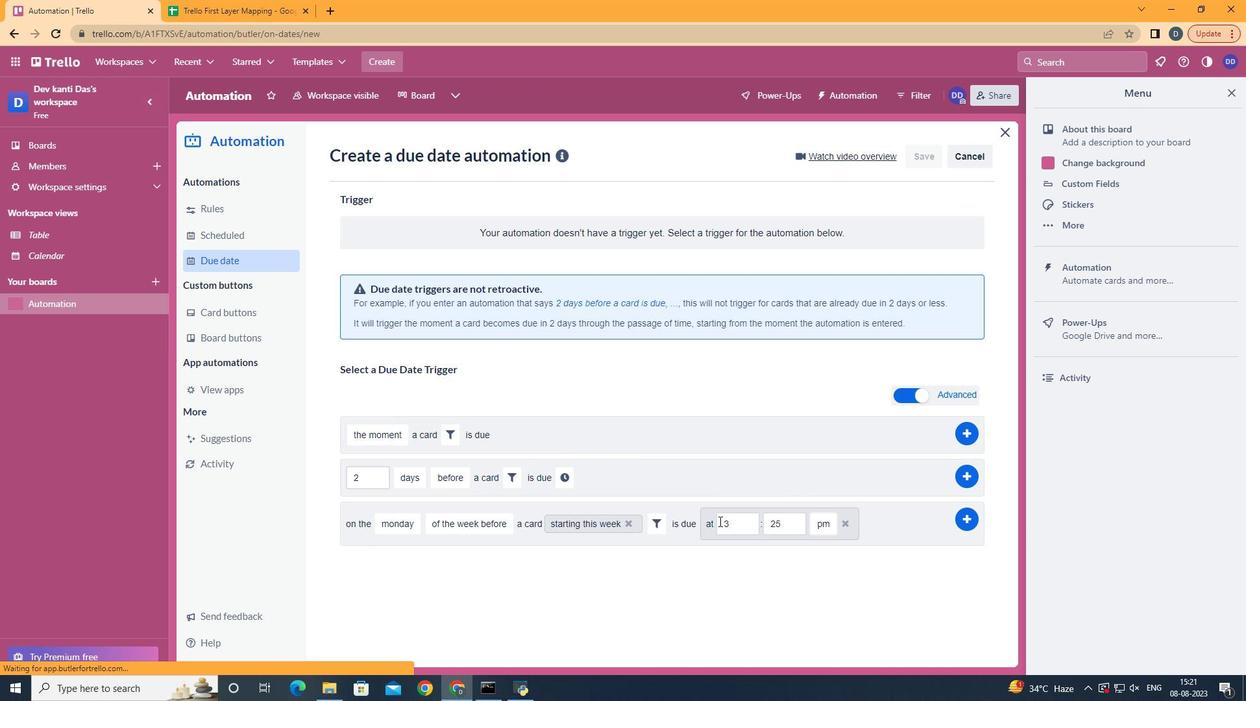 
Action: Mouse moved to (739, 528)
Screenshot: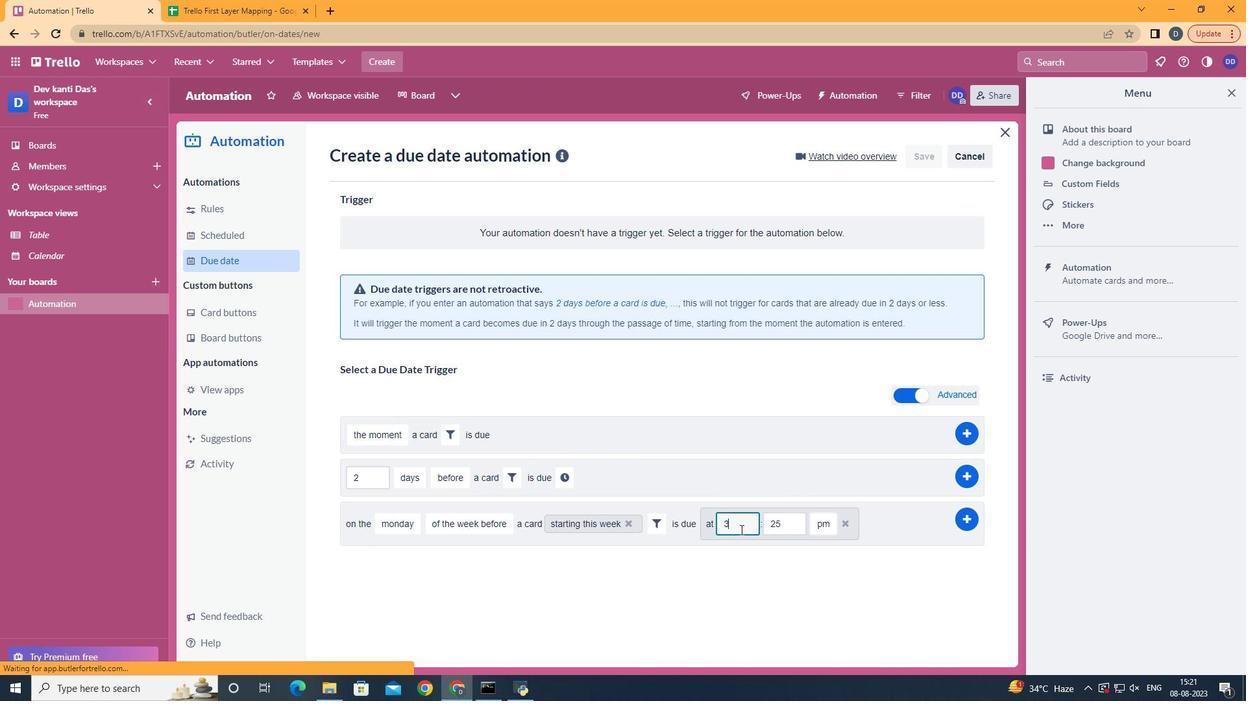 
Action: Mouse pressed left at (739, 528)
Screenshot: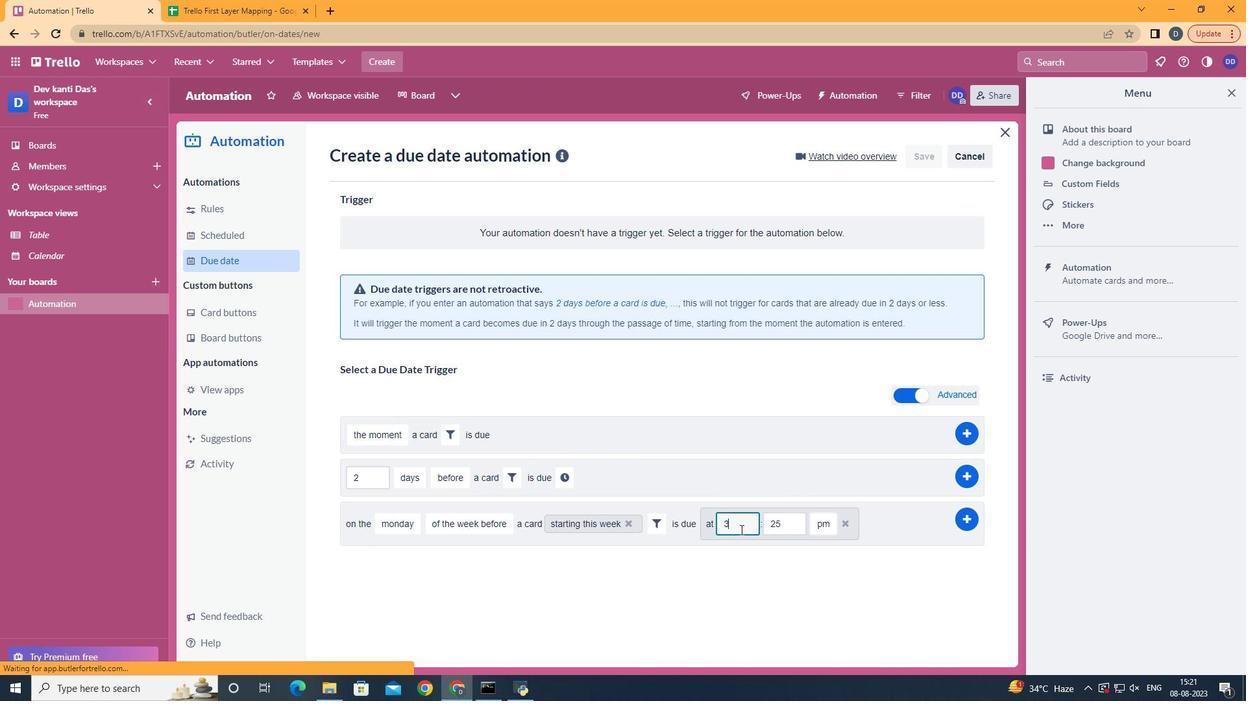 
Action: Mouse moved to (738, 528)
Screenshot: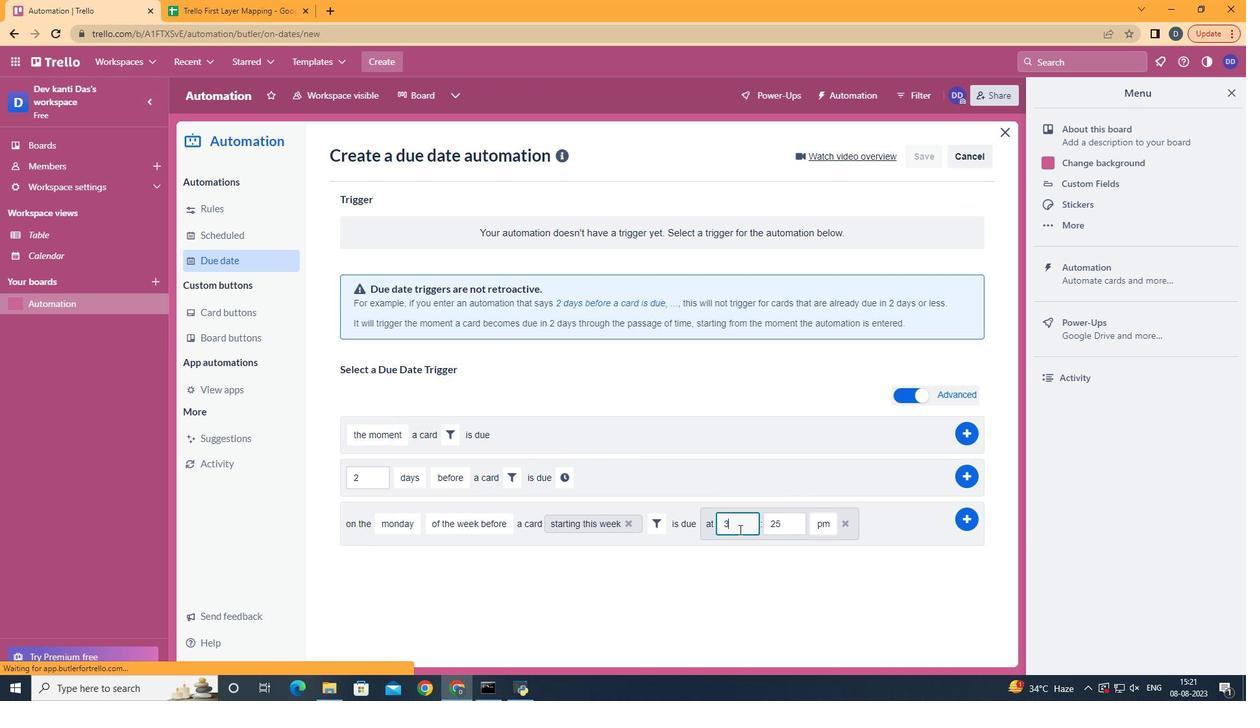 
Action: Key pressed <Key.backspace>11
Screenshot: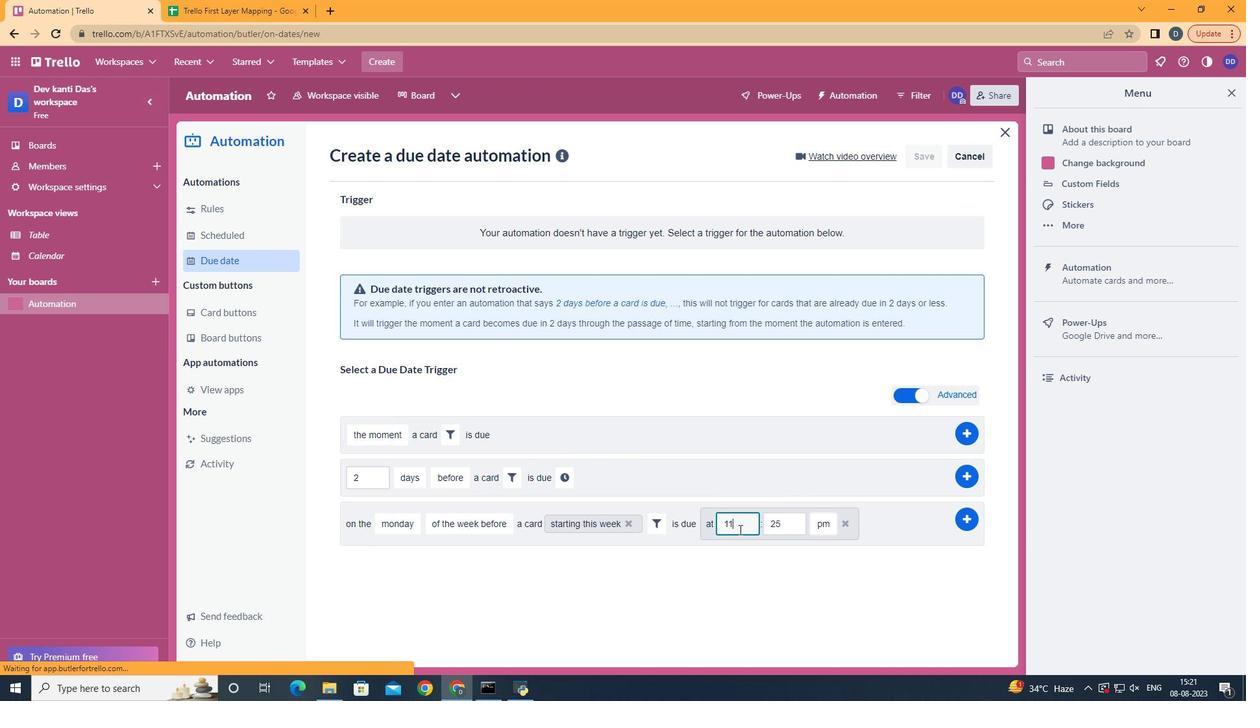 
Action: Mouse moved to (797, 534)
Screenshot: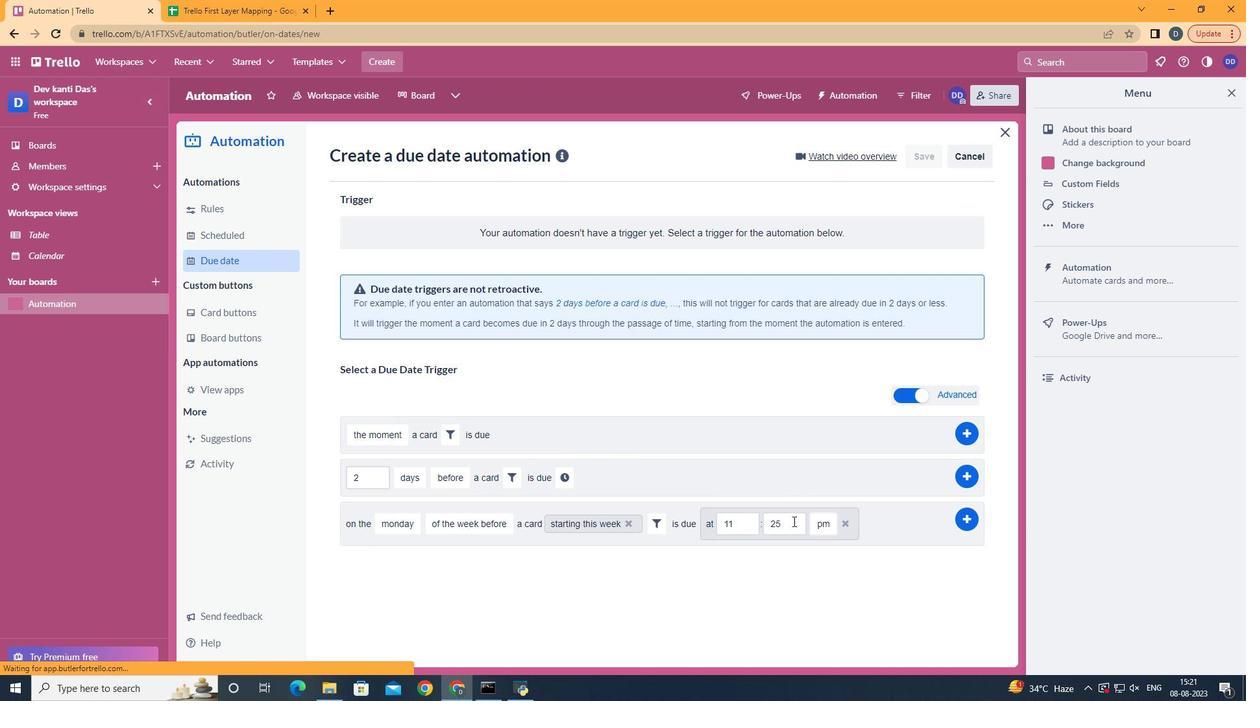 
Action: Mouse pressed left at (796, 534)
Screenshot: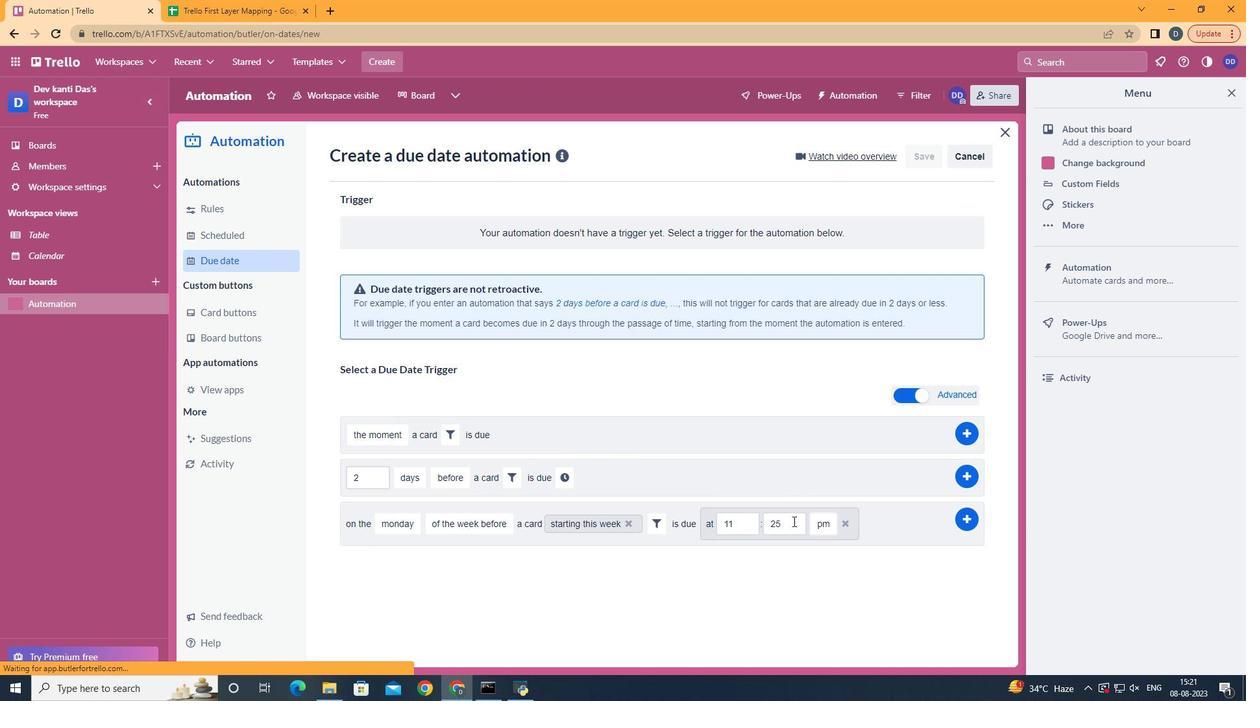 
Action: Mouse moved to (792, 520)
Screenshot: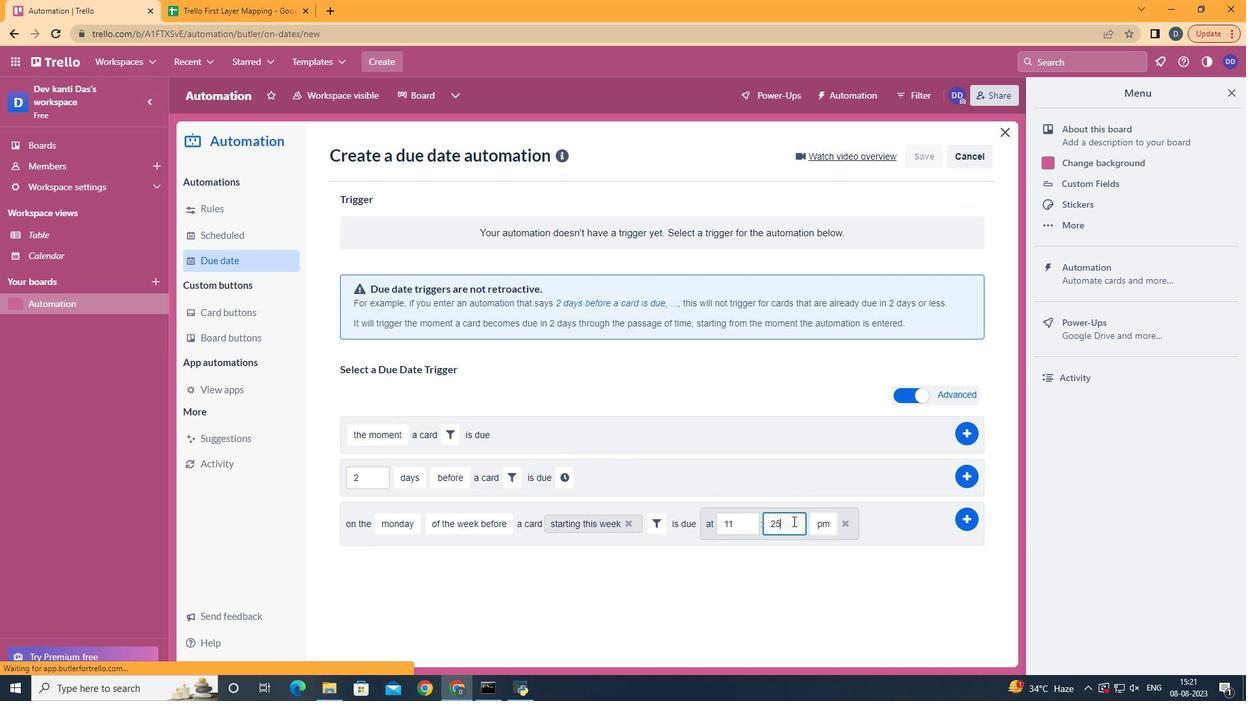 
Action: Mouse pressed left at (792, 520)
Screenshot: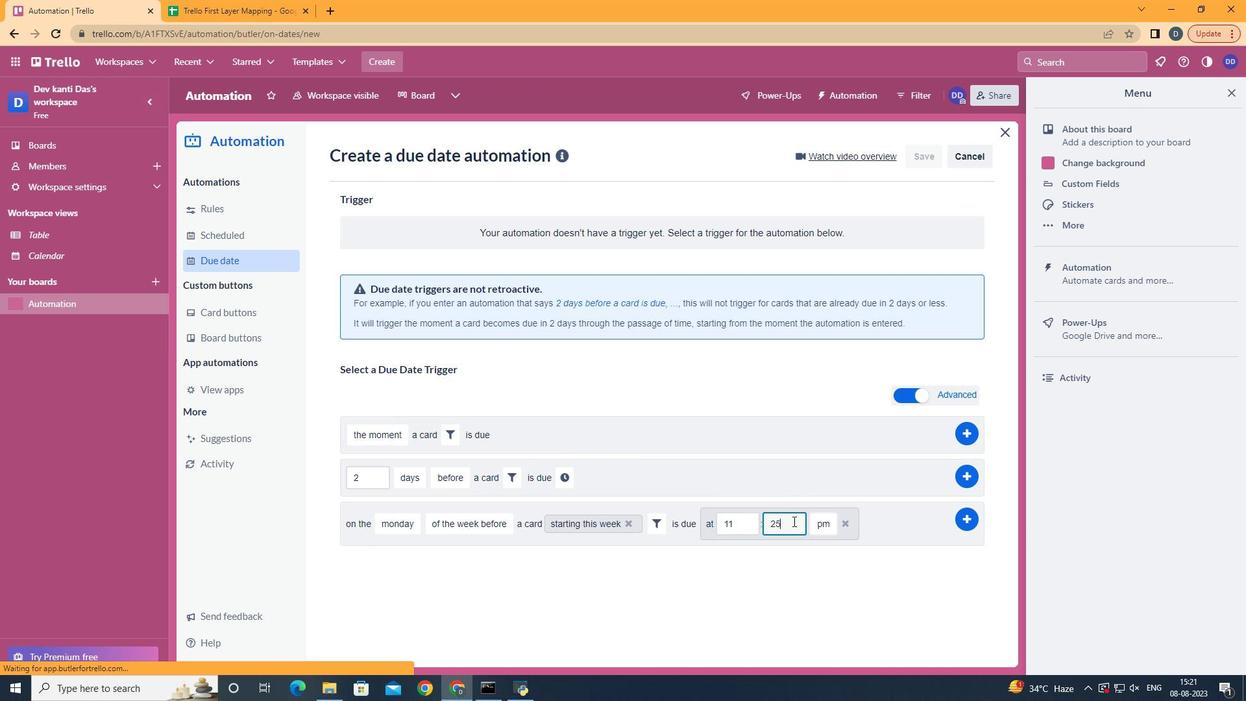 
Action: Key pressed <Key.backspace><Key.backspace>00
Screenshot: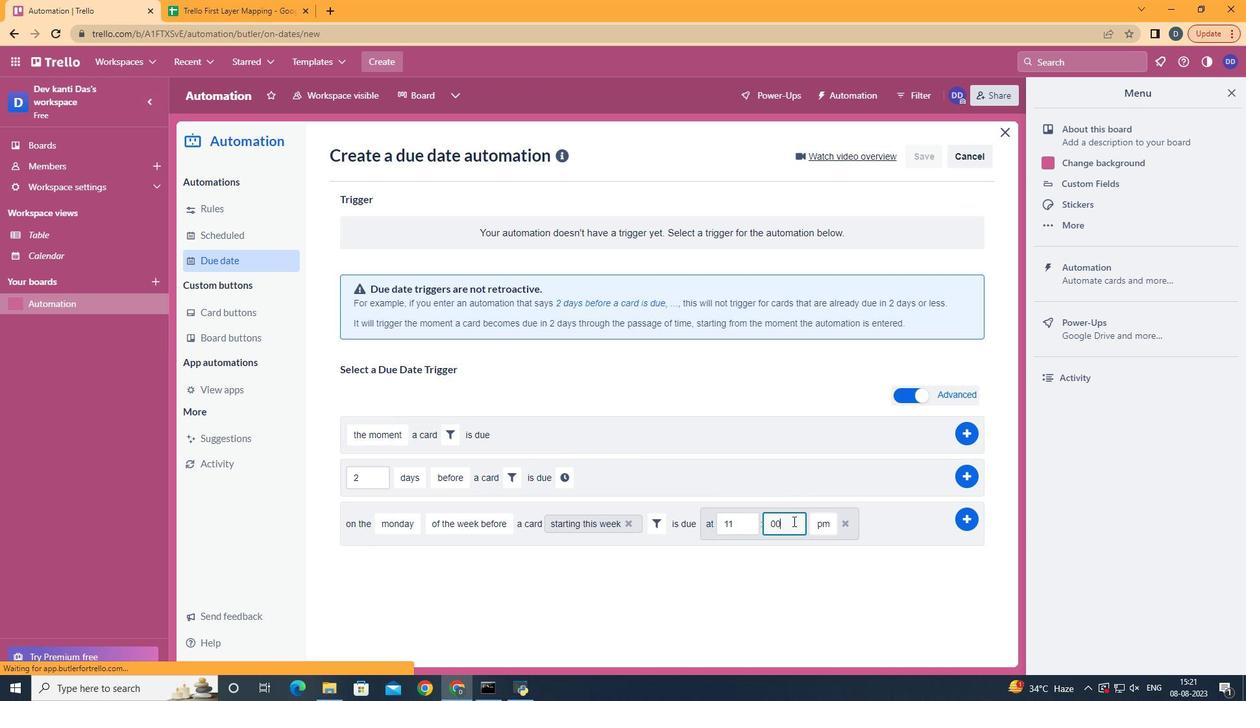 
Action: Mouse moved to (825, 538)
Screenshot: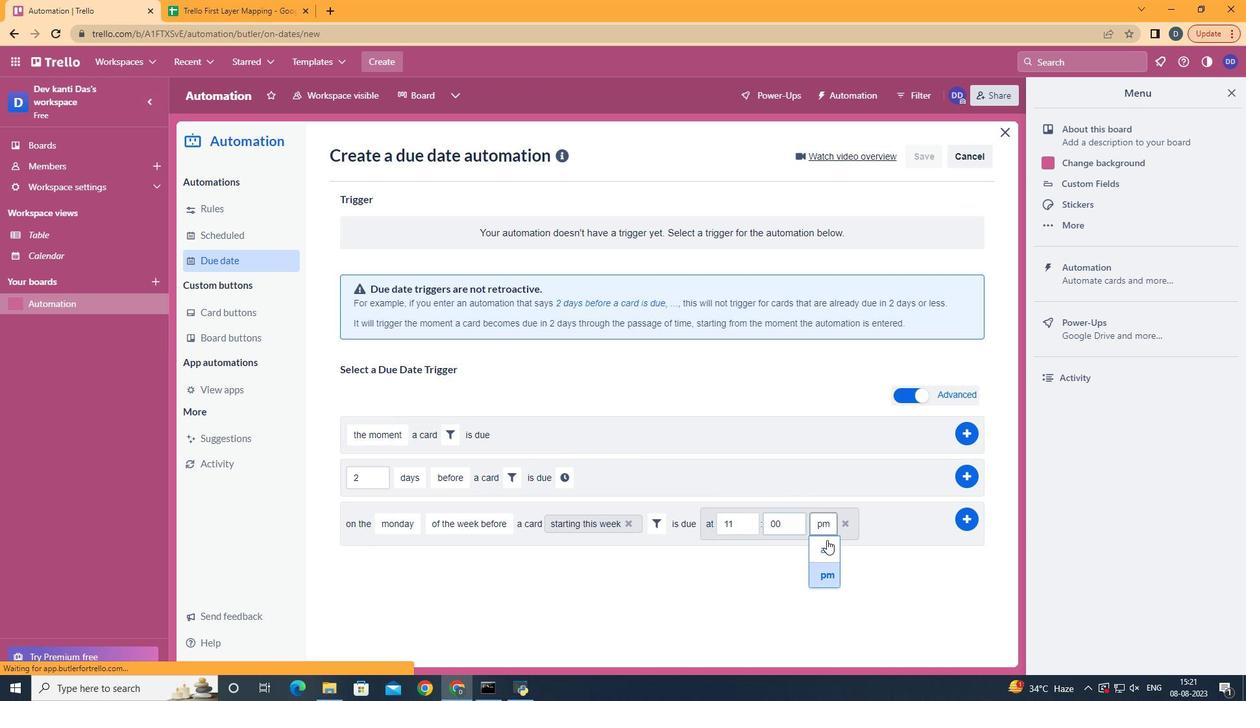 
Action: Mouse pressed left at (825, 538)
Screenshot: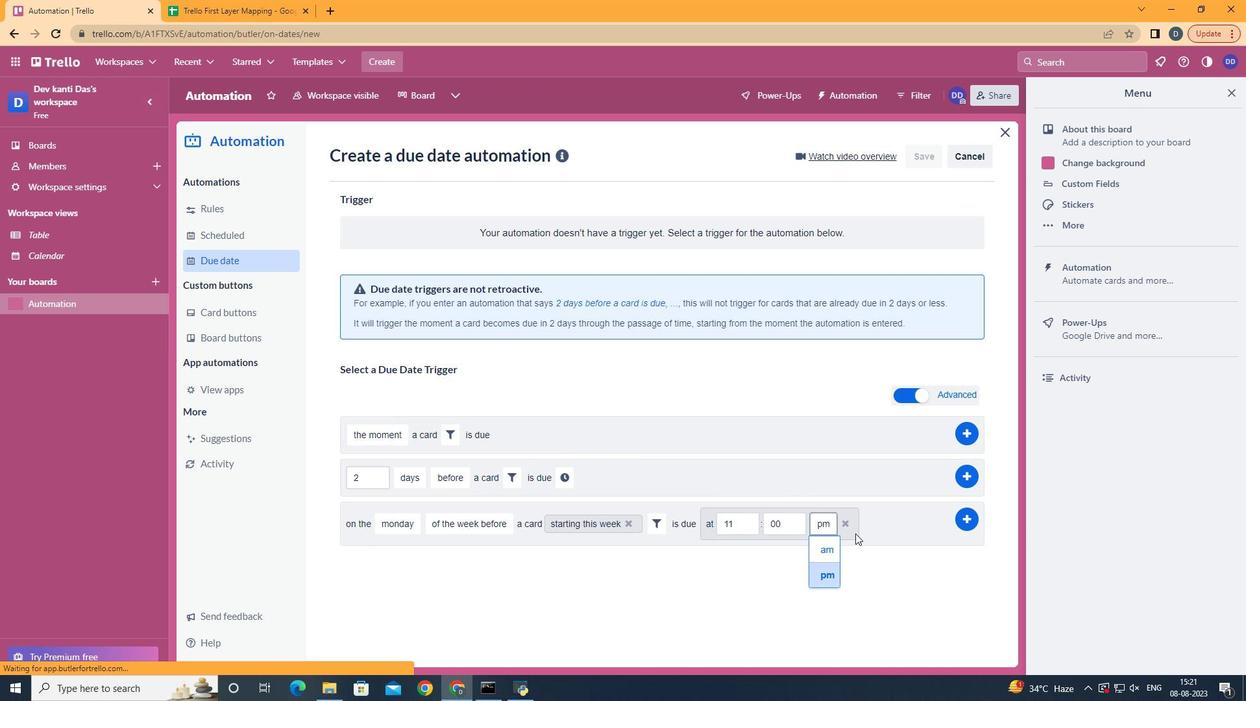 
Action: Mouse moved to (972, 513)
Screenshot: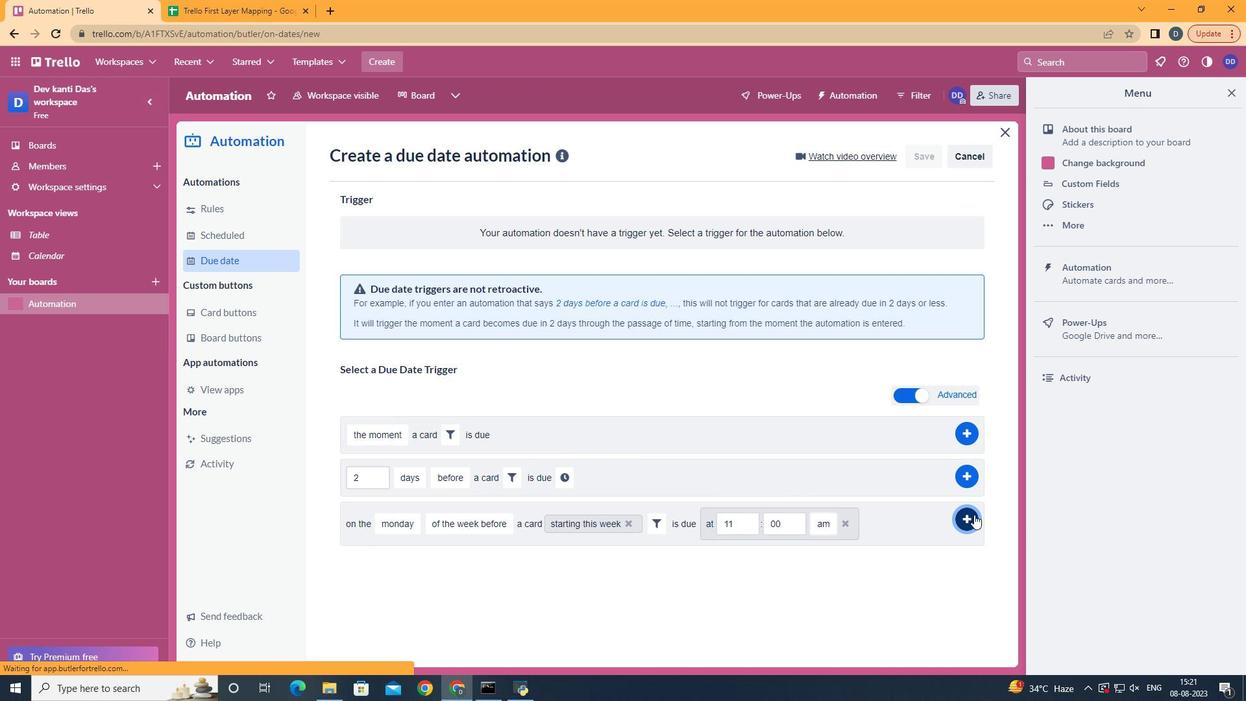 
Action: Mouse pressed left at (972, 513)
Screenshot: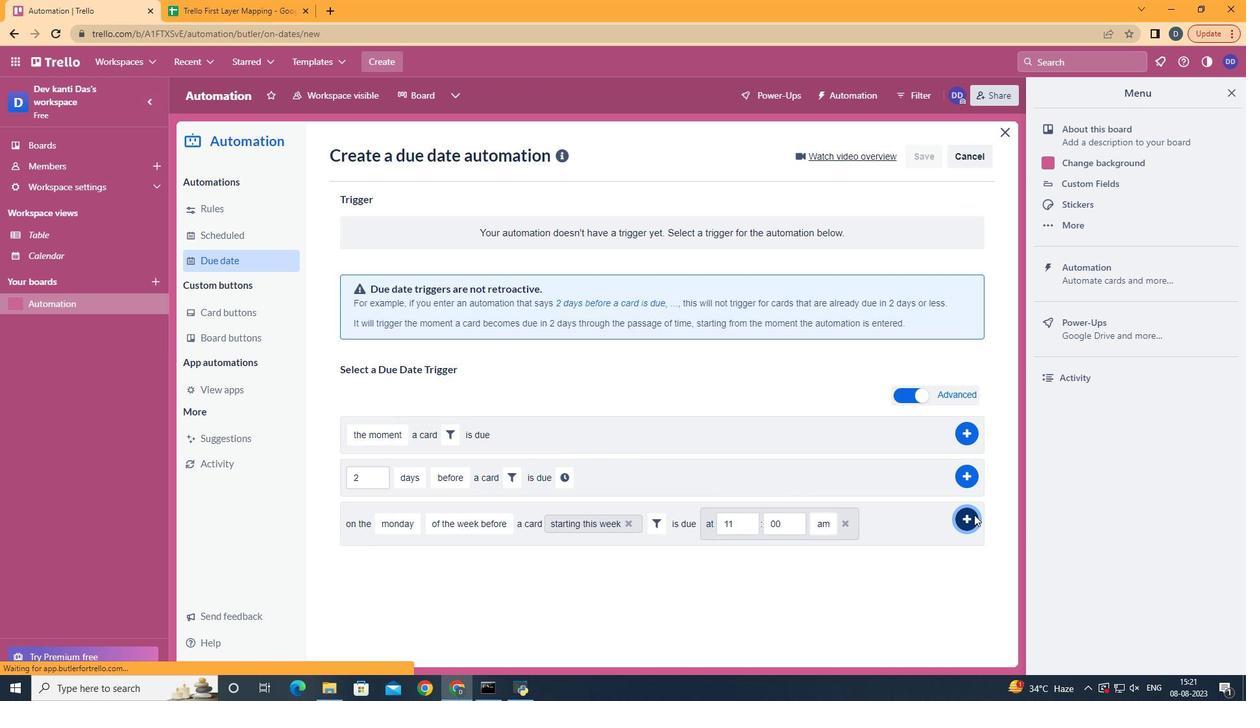 
Action: Mouse moved to (644, 248)
Screenshot: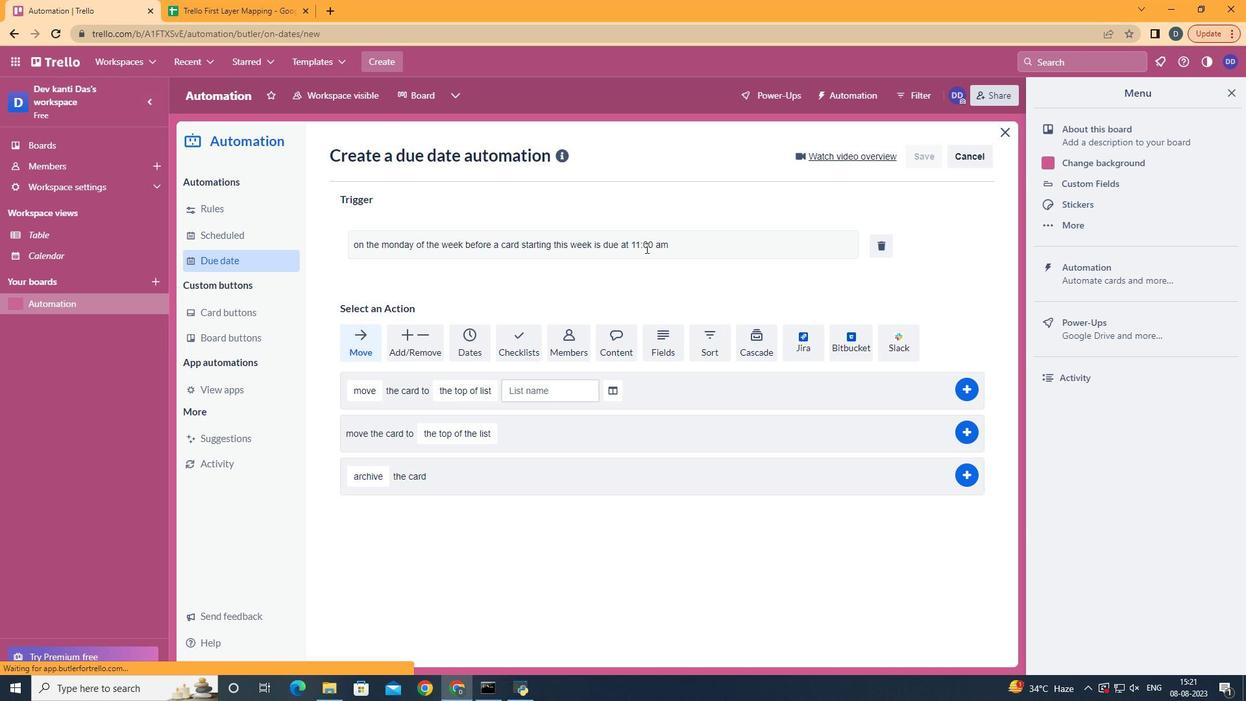 
